 Task: Look for space in Kollegāl, India from 4th August, 2023 to 8th August, 2023 for 1 adult in price range Rs.10000 to Rs.15000. Place can be private room with 1  bedroom having 1 bed and 1 bathroom. Property type can be flatguest house, hotel. Amenities needed are: wifi. Booking option can be shelf check-in. Required host language is English.
Action: Mouse moved to (405, 73)
Screenshot: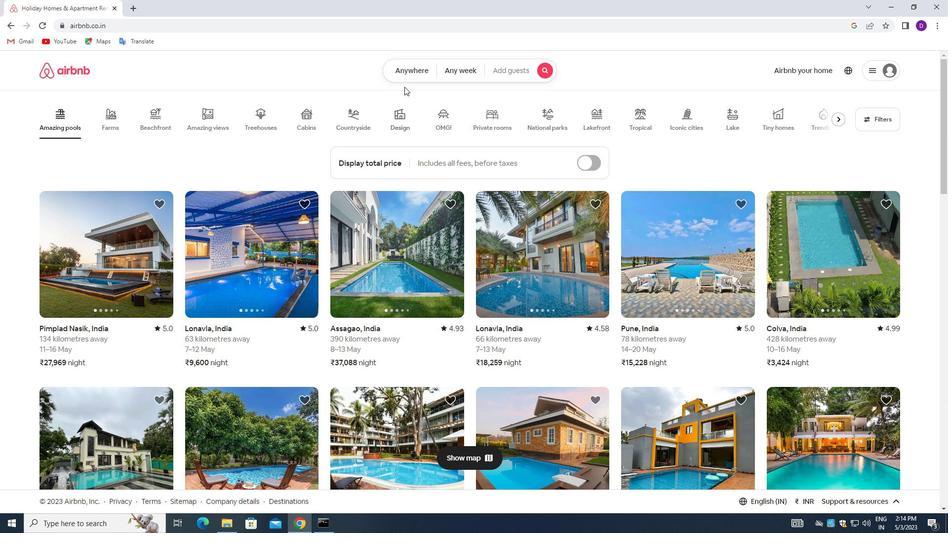 
Action: Mouse pressed left at (405, 73)
Screenshot: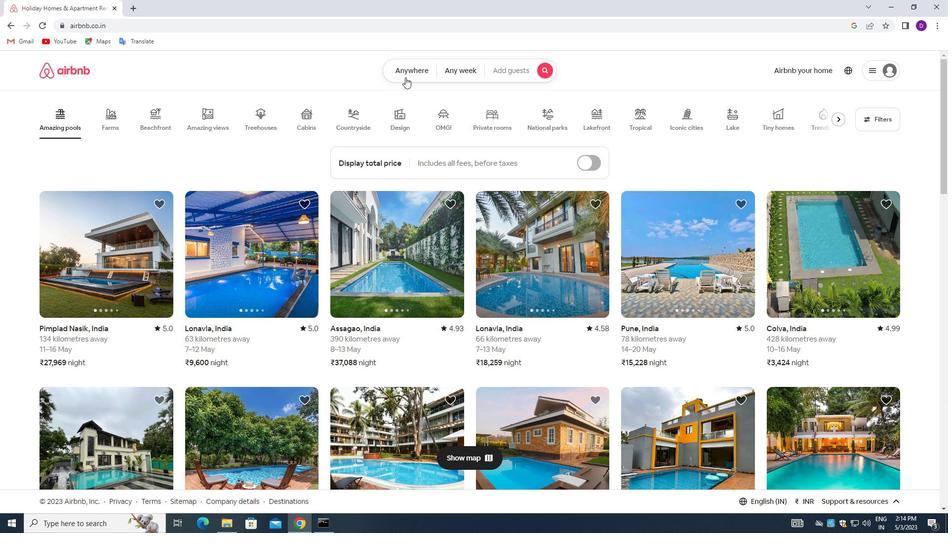 
Action: Mouse moved to (325, 107)
Screenshot: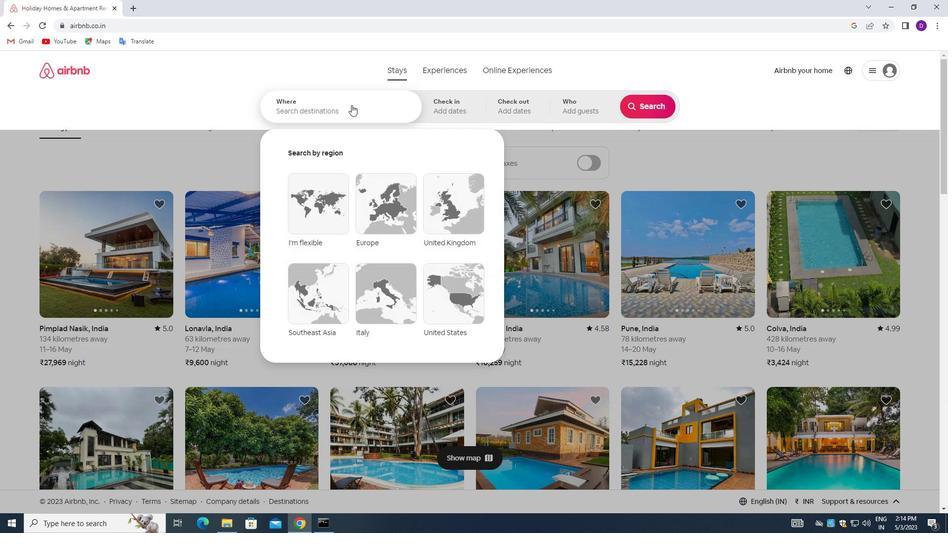 
Action: Mouse pressed left at (325, 107)
Screenshot: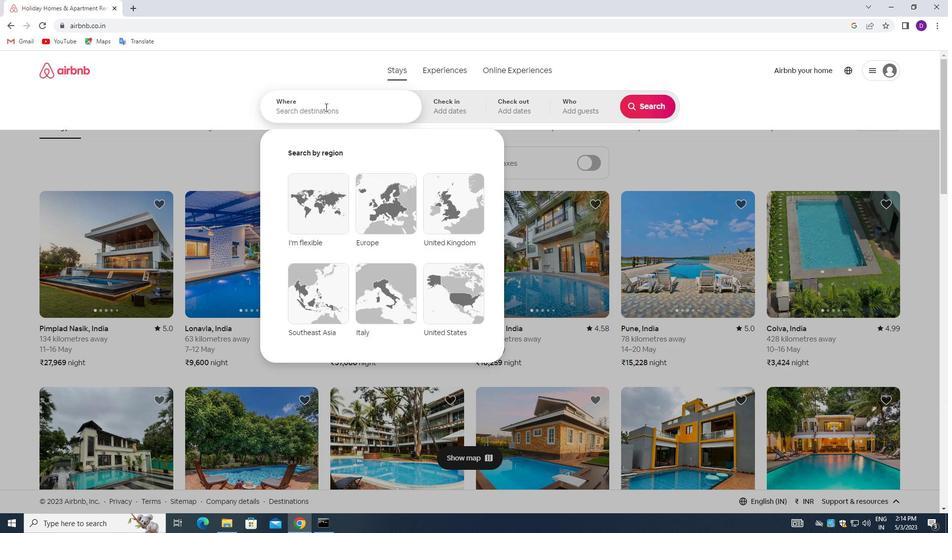 
Action: Mouse moved to (213, 105)
Screenshot: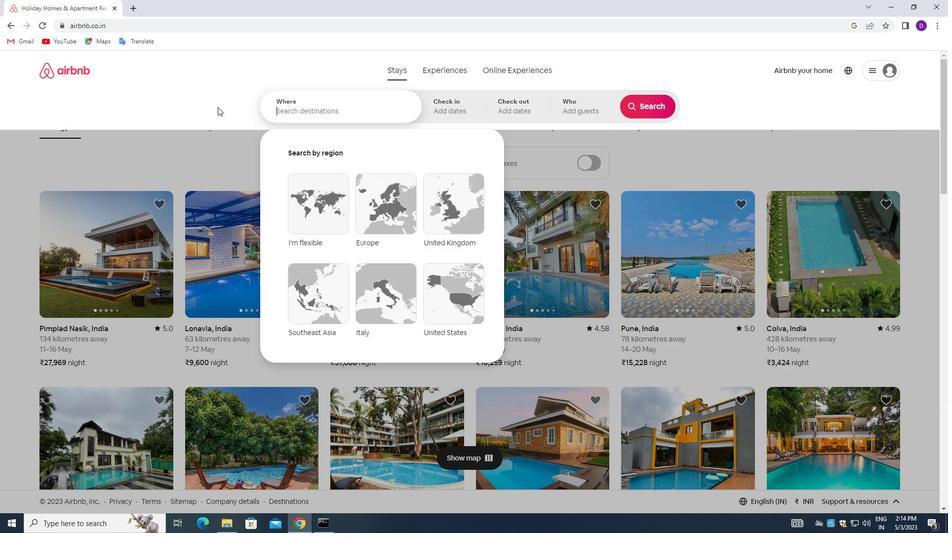 
Action: Key pressed <Key.shift>KOLLEGAL,<Key.space><Key.shift>INDIA<Key.enter>
Screenshot: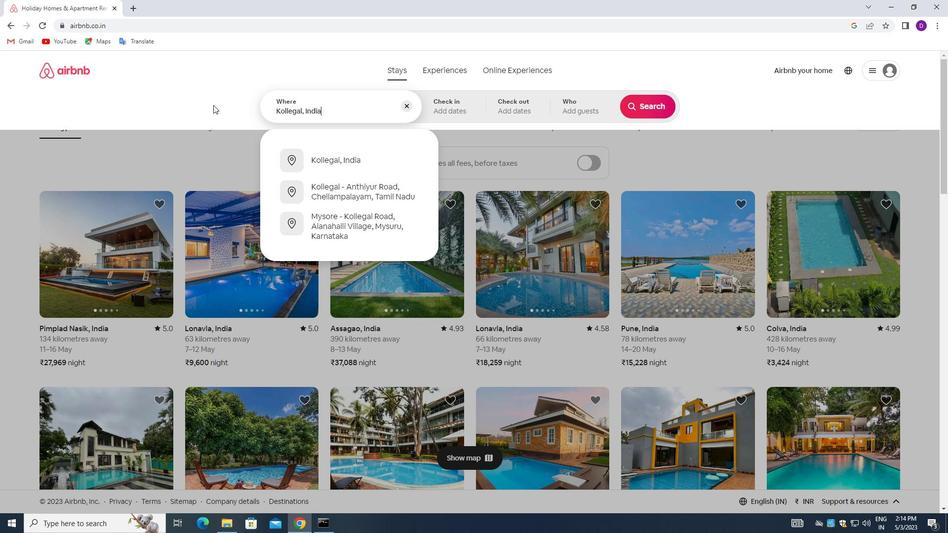 
Action: Mouse moved to (642, 190)
Screenshot: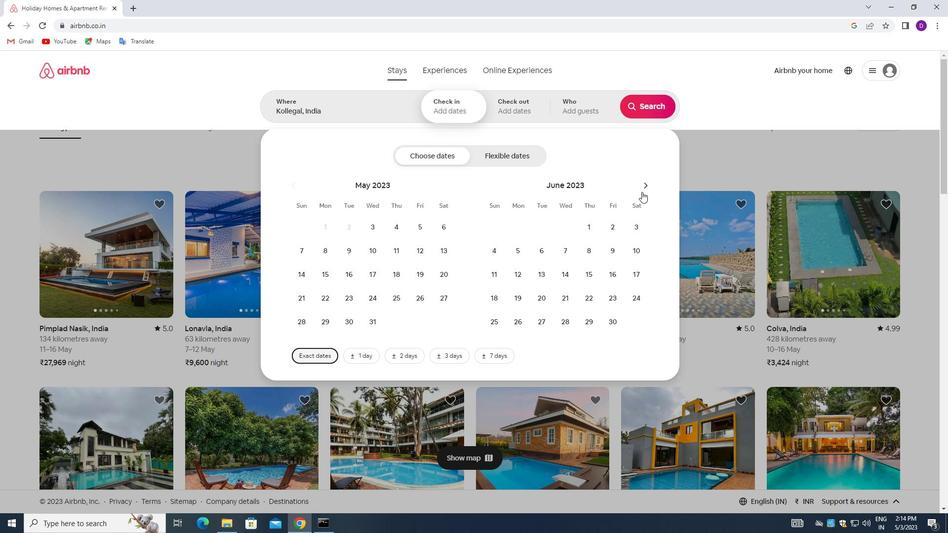 
Action: Mouse pressed left at (642, 190)
Screenshot: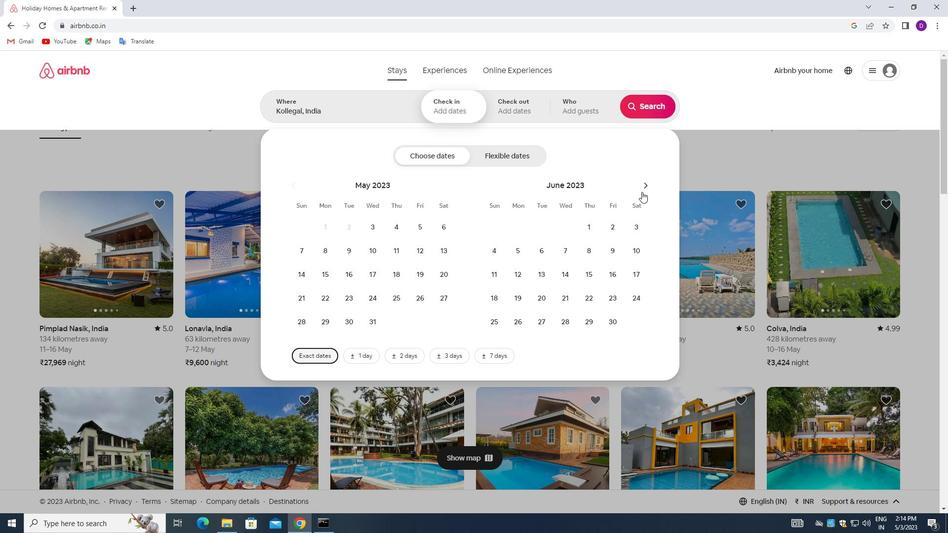 
Action: Mouse pressed left at (642, 190)
Screenshot: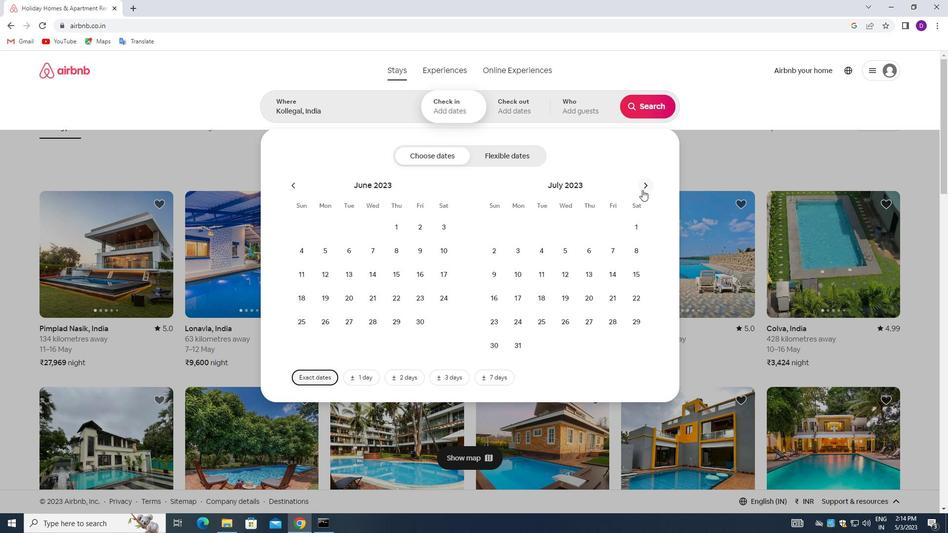 
Action: Mouse moved to (607, 221)
Screenshot: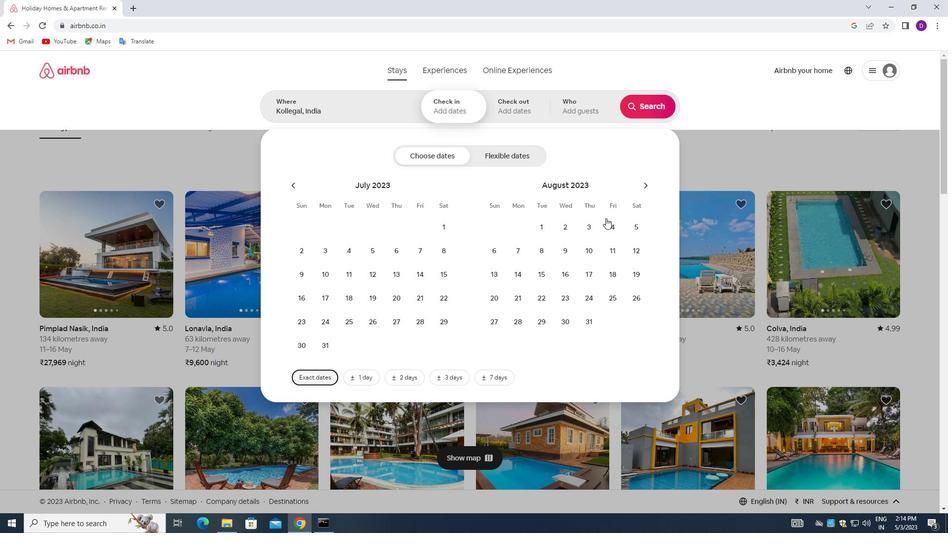 
Action: Mouse pressed left at (607, 221)
Screenshot: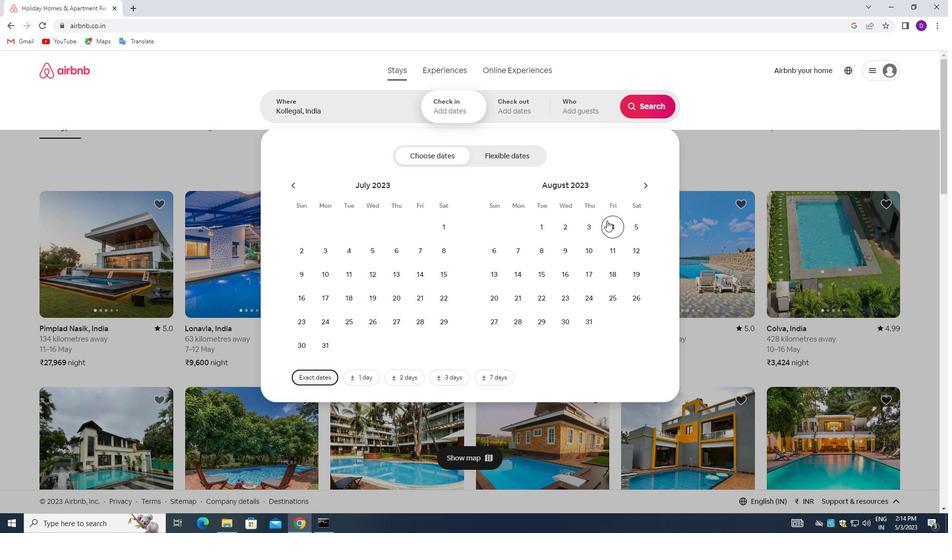 
Action: Mouse moved to (547, 246)
Screenshot: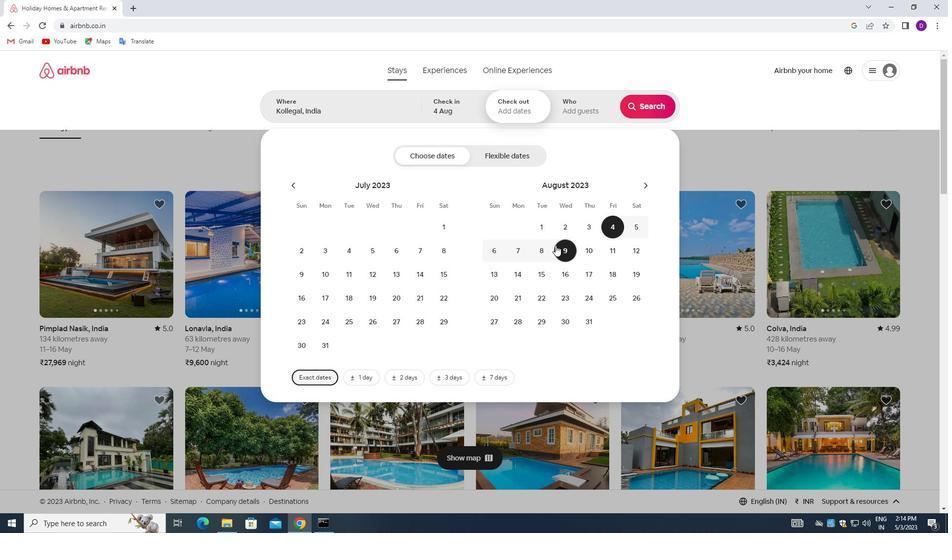 
Action: Mouse pressed left at (547, 246)
Screenshot: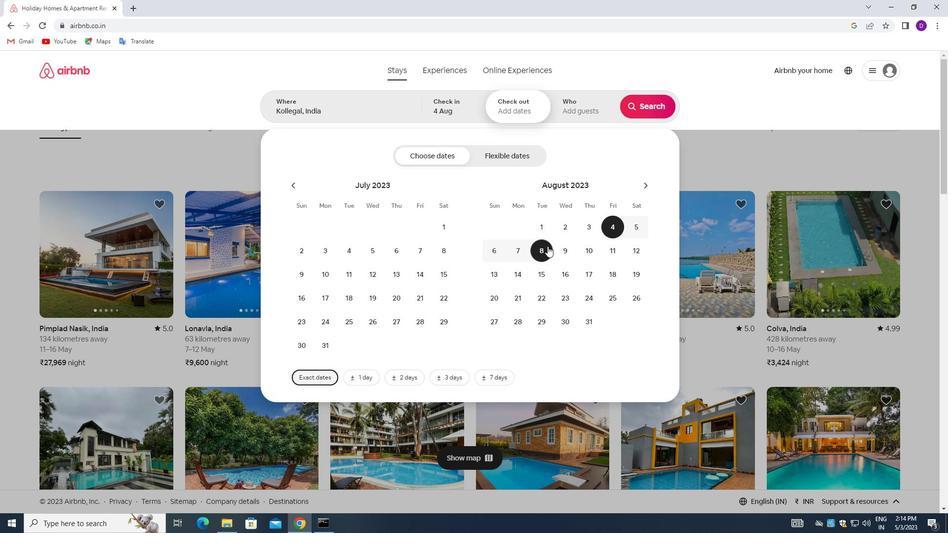 
Action: Mouse moved to (577, 104)
Screenshot: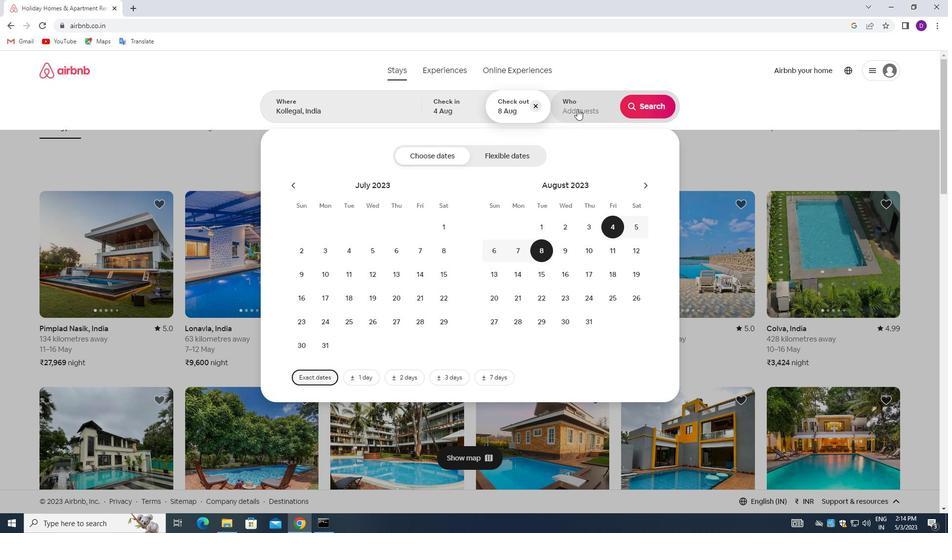 
Action: Mouse pressed left at (577, 104)
Screenshot: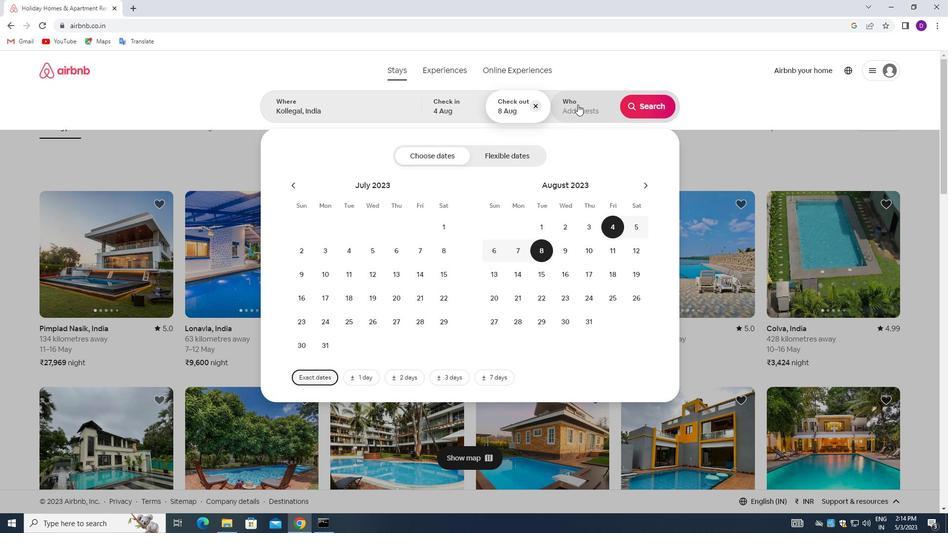 
Action: Mouse moved to (653, 156)
Screenshot: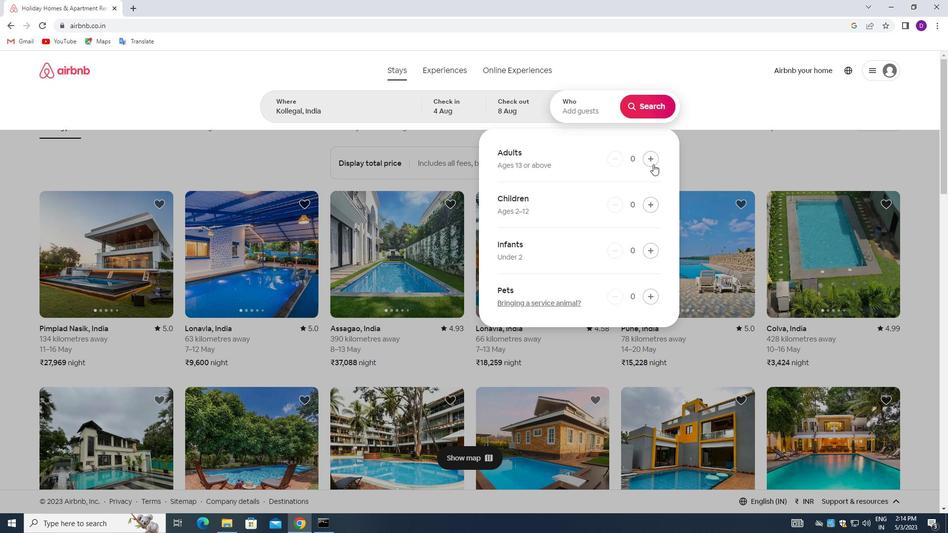 
Action: Mouse pressed left at (653, 156)
Screenshot: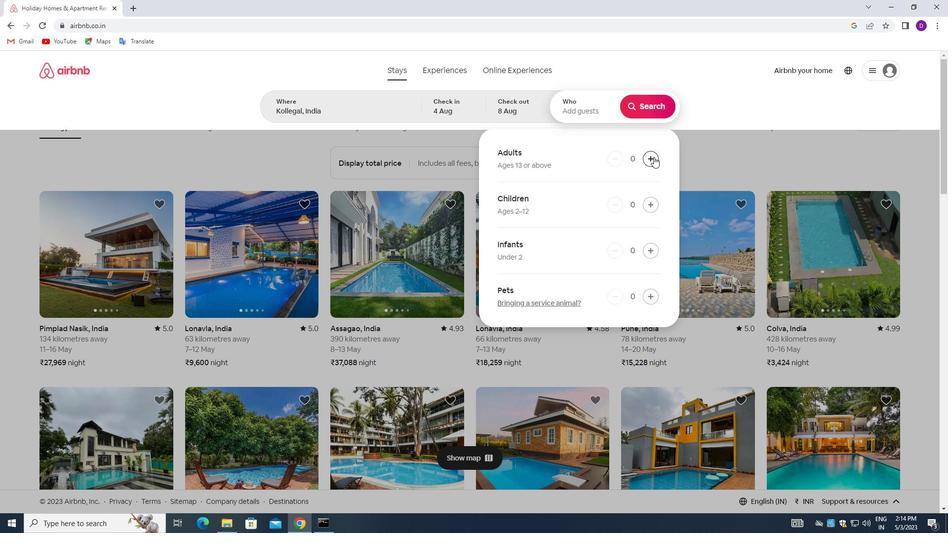 
Action: Mouse moved to (643, 106)
Screenshot: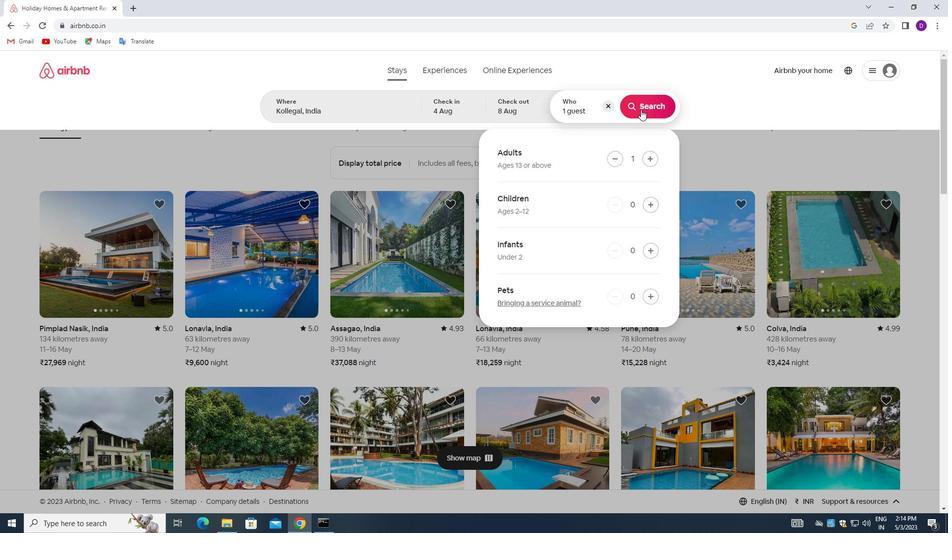 
Action: Mouse pressed left at (643, 106)
Screenshot: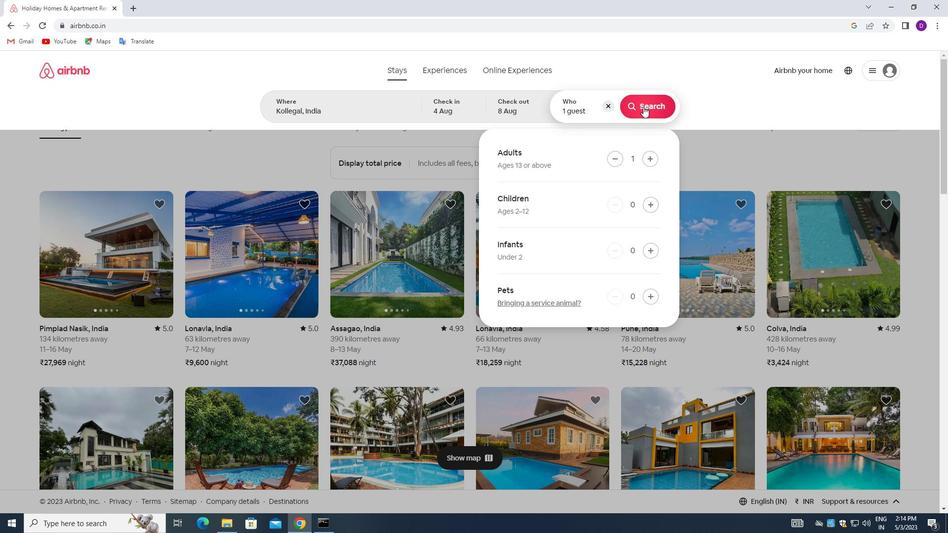 
Action: Mouse moved to (890, 111)
Screenshot: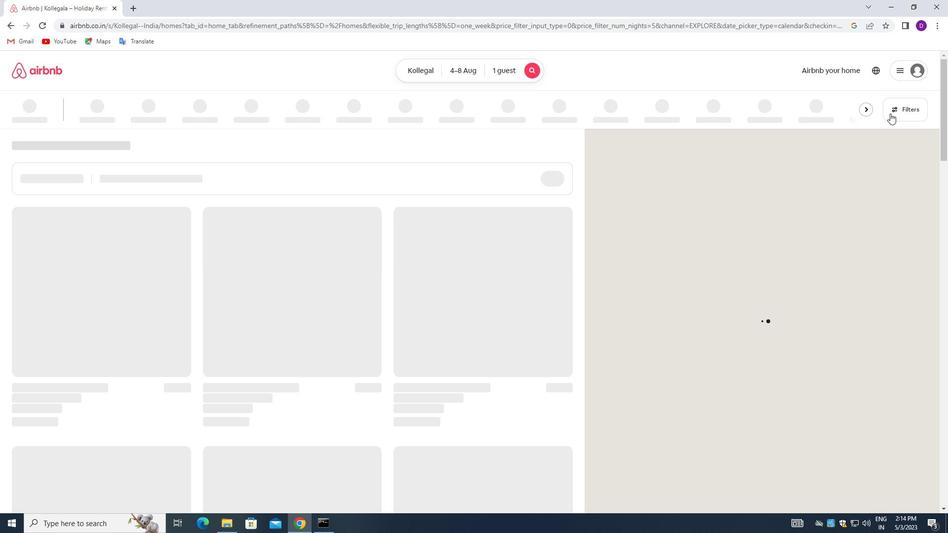 
Action: Mouse pressed left at (890, 111)
Screenshot: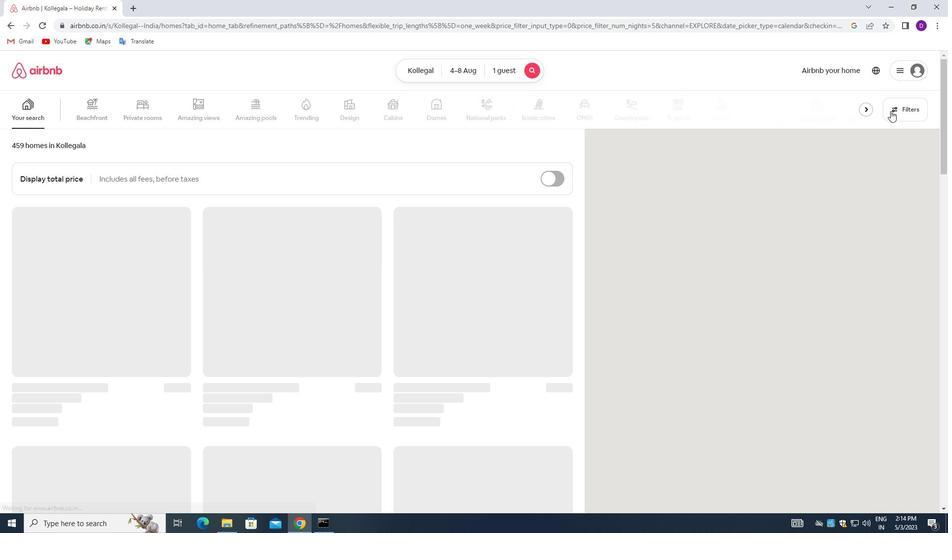 
Action: Mouse moved to (348, 234)
Screenshot: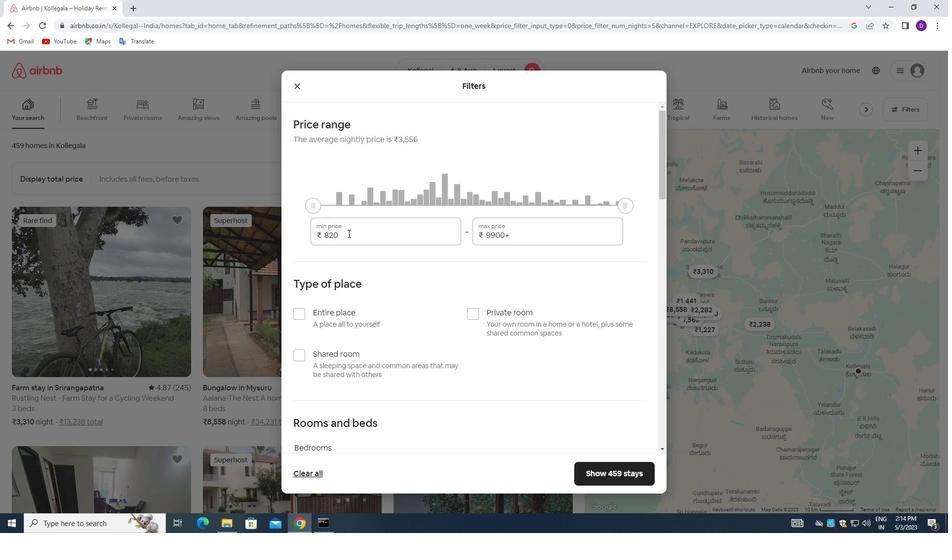 
Action: Mouse pressed left at (348, 234)
Screenshot: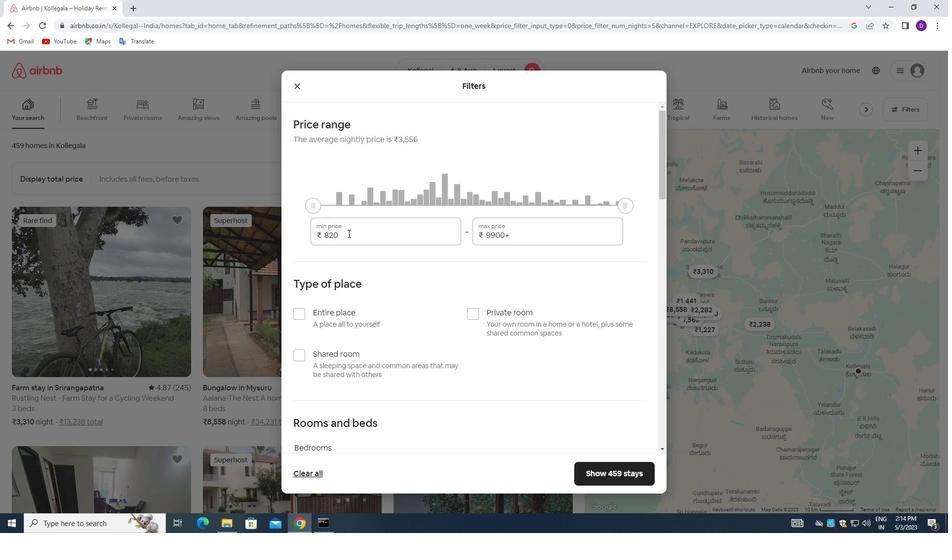 
Action: Mouse pressed left at (348, 234)
Screenshot: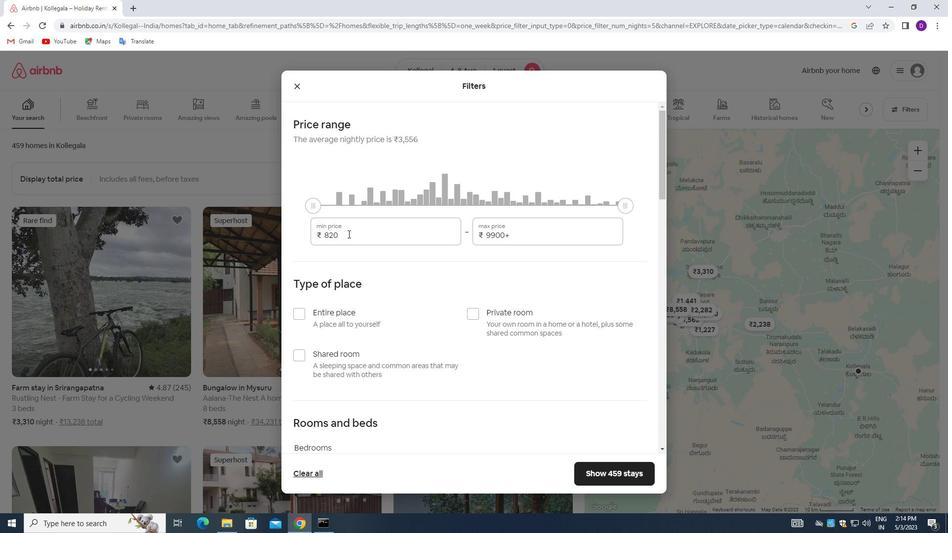 
Action: Key pressed 10000<Key.tab>15000
Screenshot: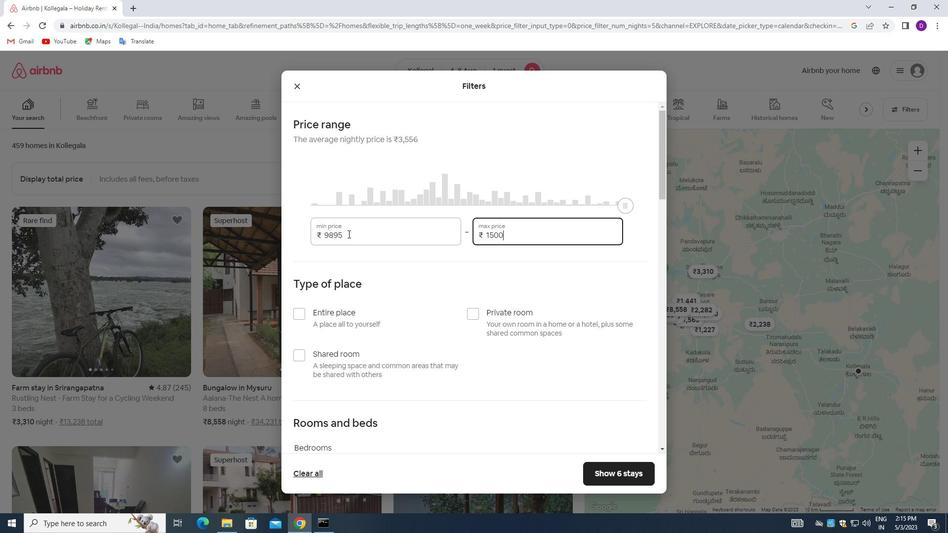 
Action: Mouse moved to (422, 283)
Screenshot: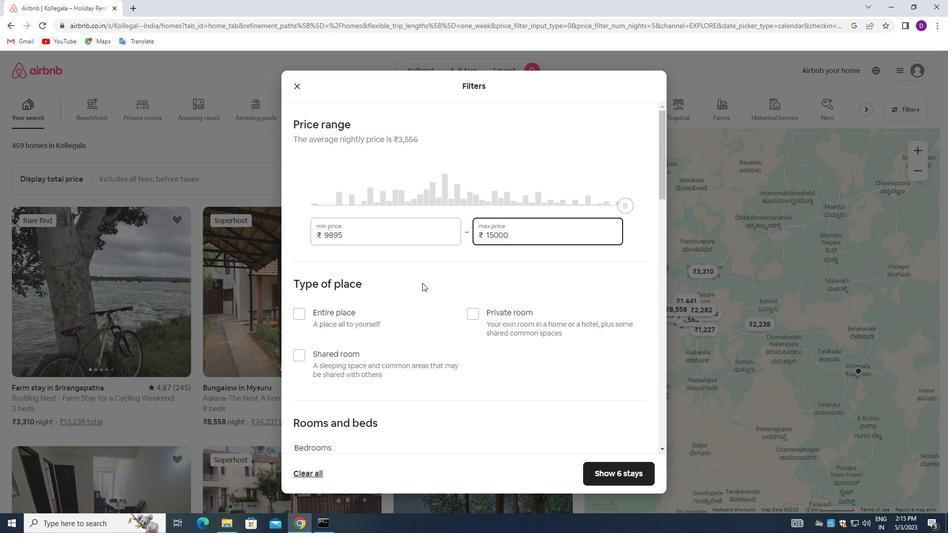 
Action: Mouse scrolled (422, 283) with delta (0, 0)
Screenshot: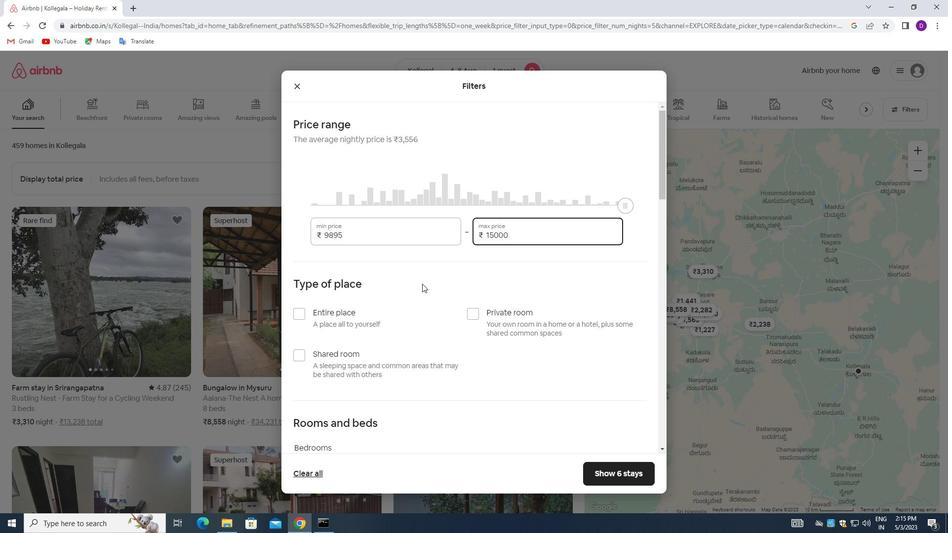 
Action: Mouse moved to (471, 268)
Screenshot: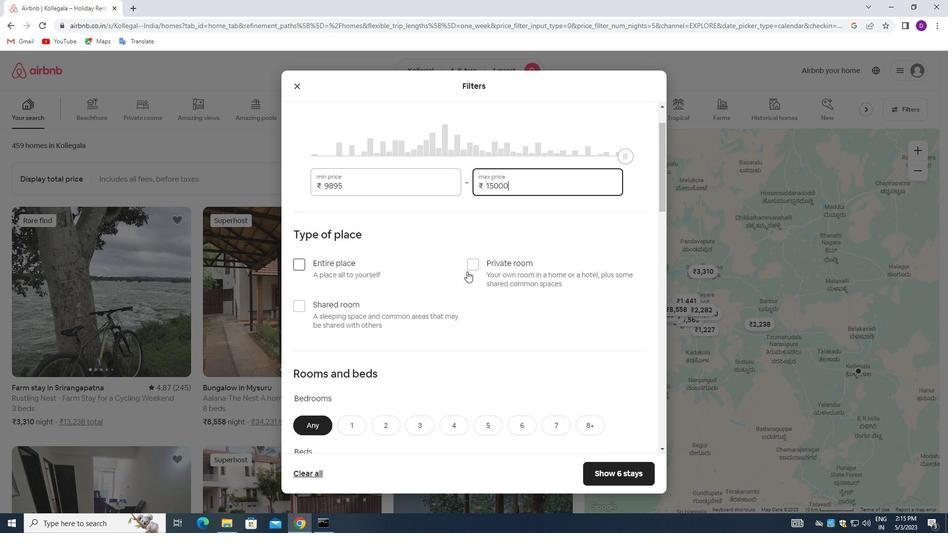 
Action: Mouse pressed left at (471, 268)
Screenshot: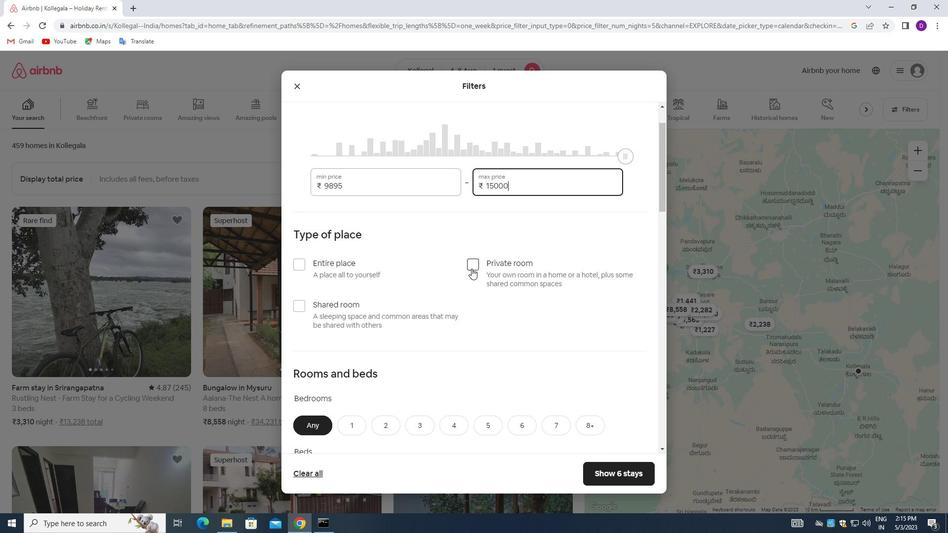 
Action: Mouse moved to (472, 287)
Screenshot: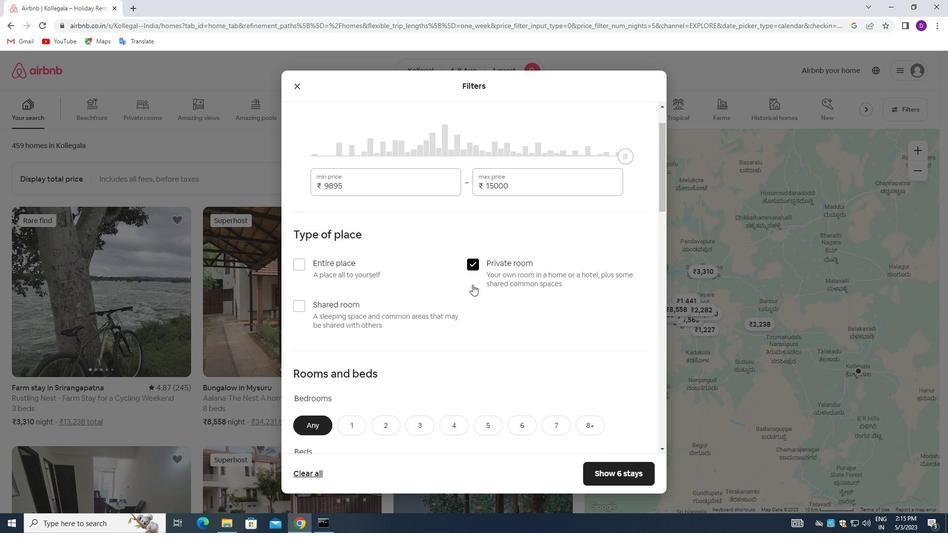 
Action: Mouse scrolled (472, 287) with delta (0, 0)
Screenshot: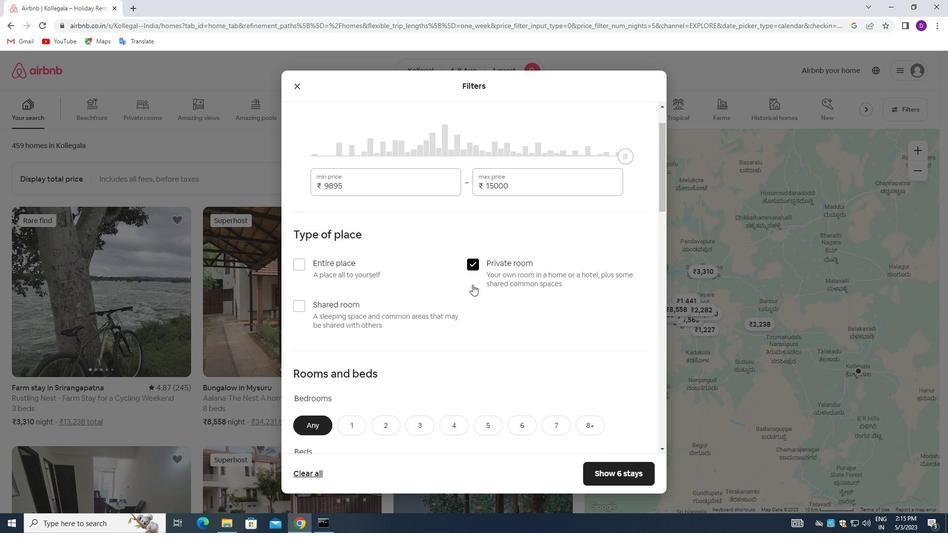 
Action: Mouse moved to (472, 288)
Screenshot: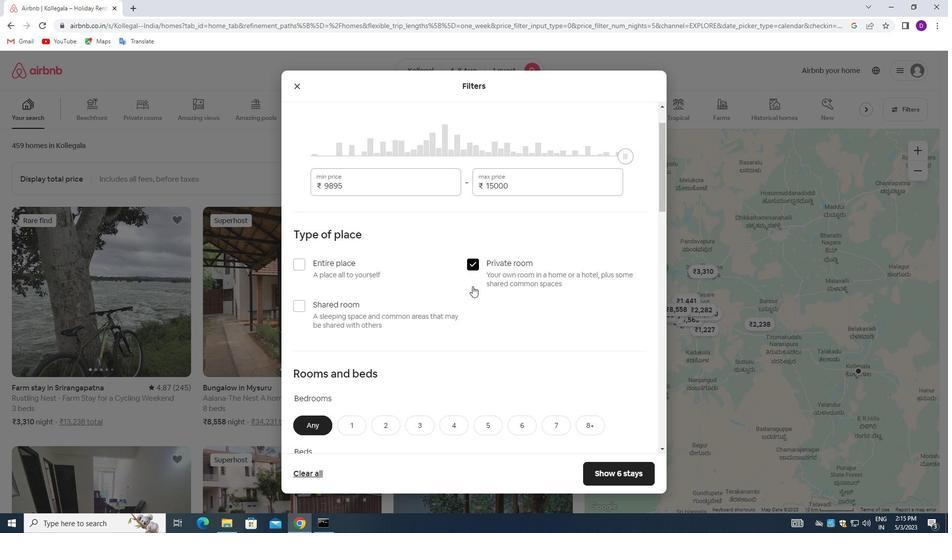
Action: Mouse scrolled (472, 287) with delta (0, 0)
Screenshot: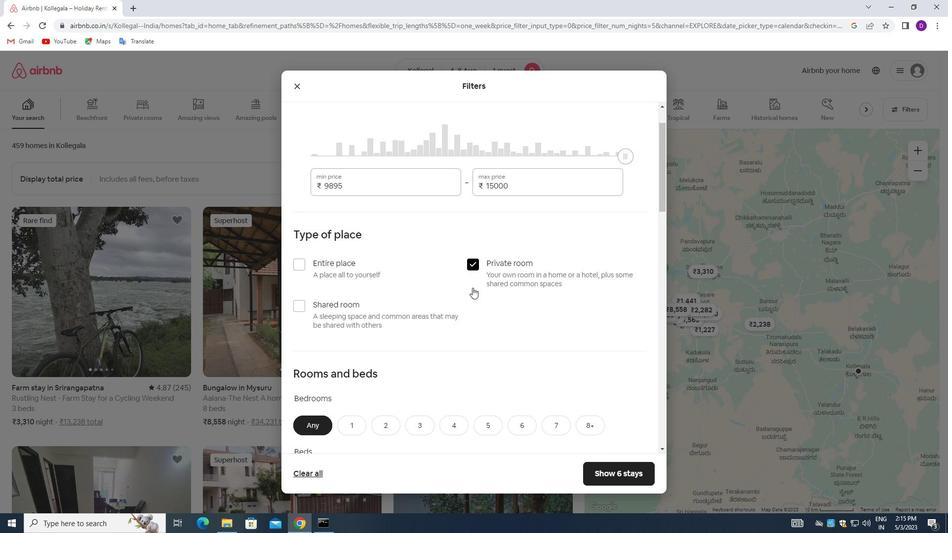 
Action: Mouse moved to (430, 307)
Screenshot: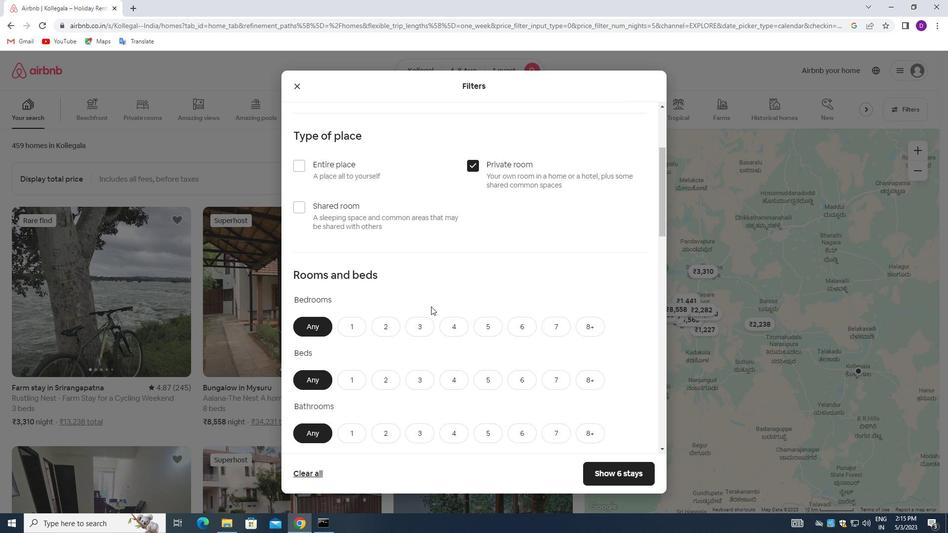 
Action: Mouse scrolled (430, 306) with delta (0, 0)
Screenshot: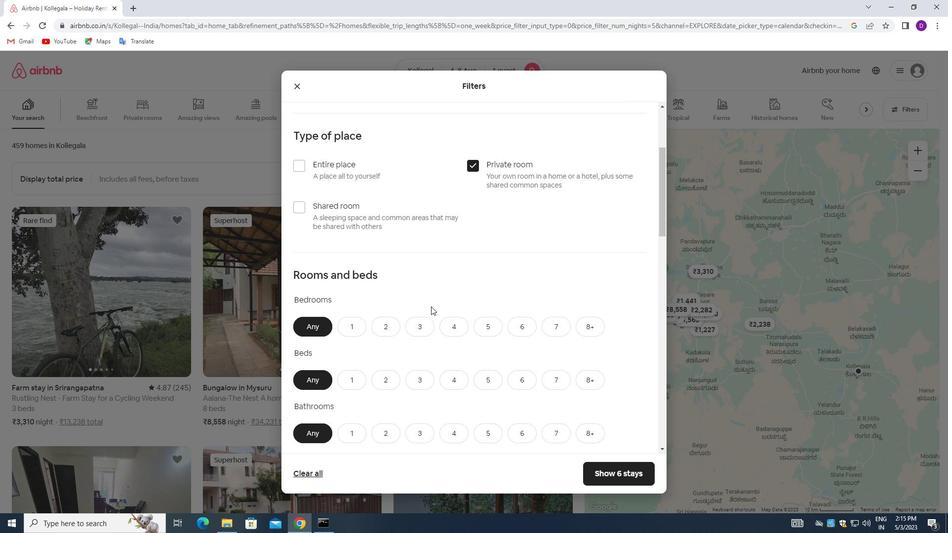 
Action: Mouse moved to (356, 275)
Screenshot: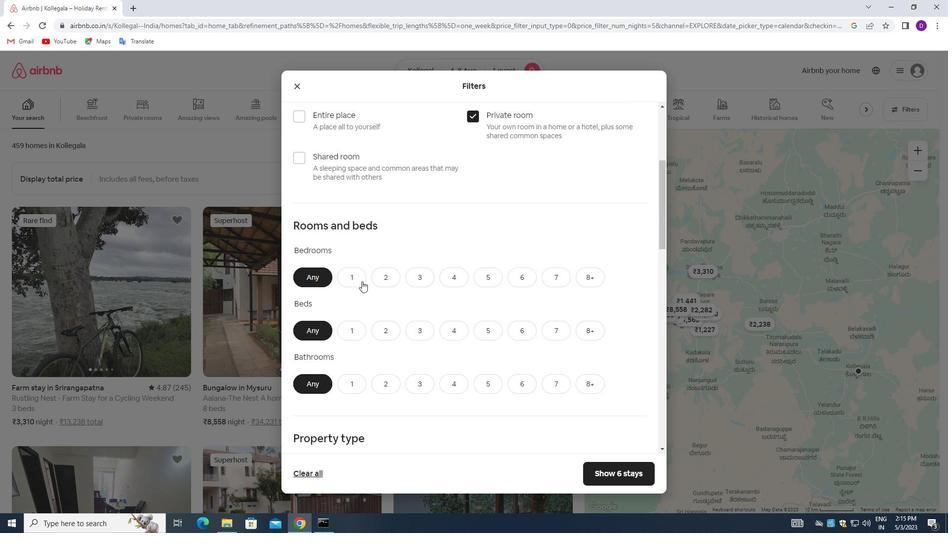 
Action: Mouse pressed left at (356, 275)
Screenshot: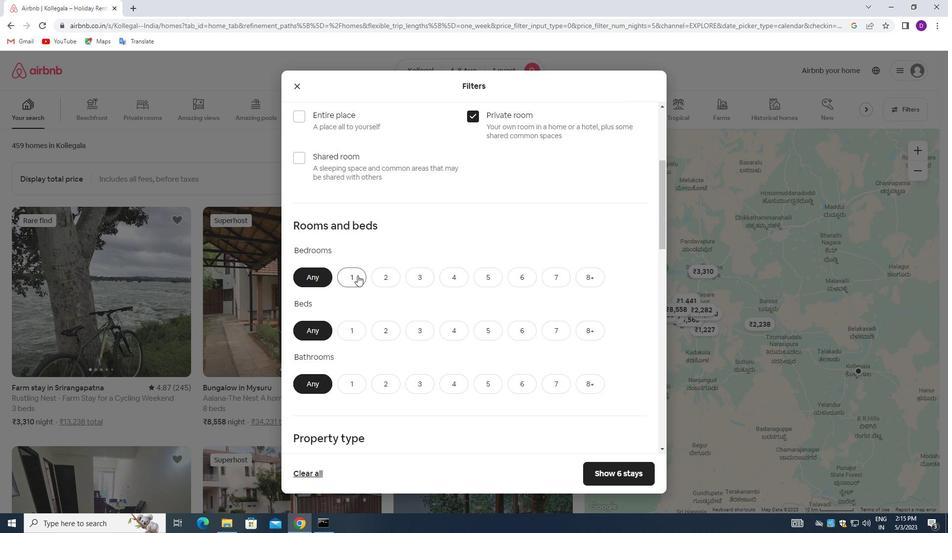 
Action: Mouse moved to (362, 333)
Screenshot: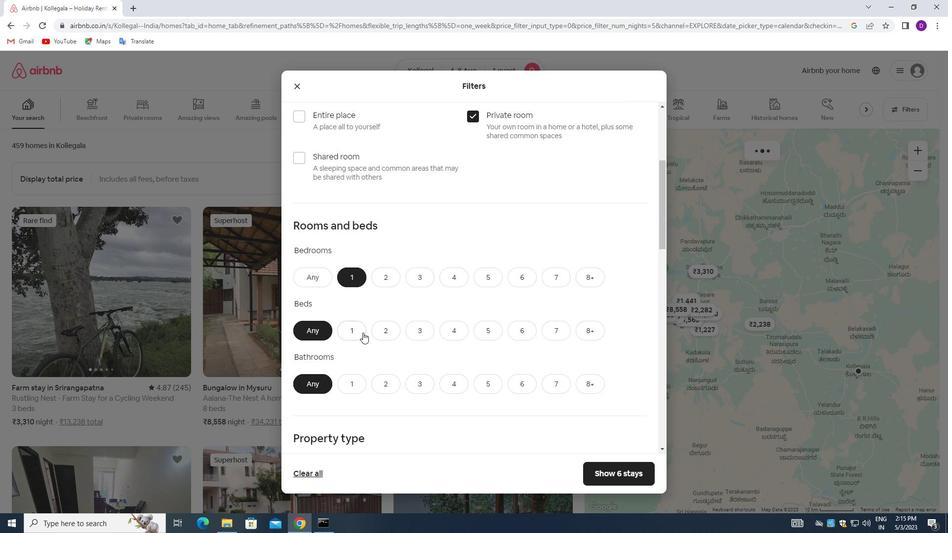 
Action: Mouse pressed left at (362, 333)
Screenshot: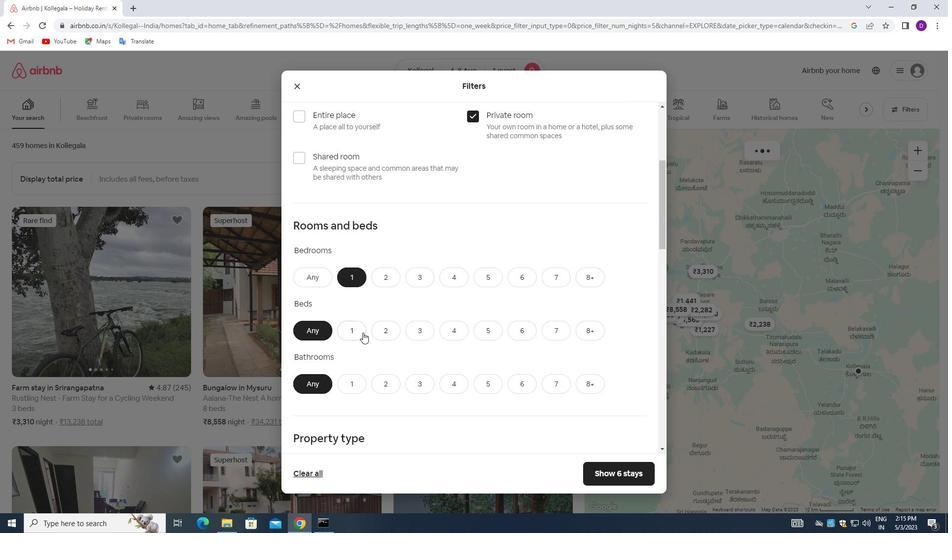 
Action: Mouse moved to (357, 378)
Screenshot: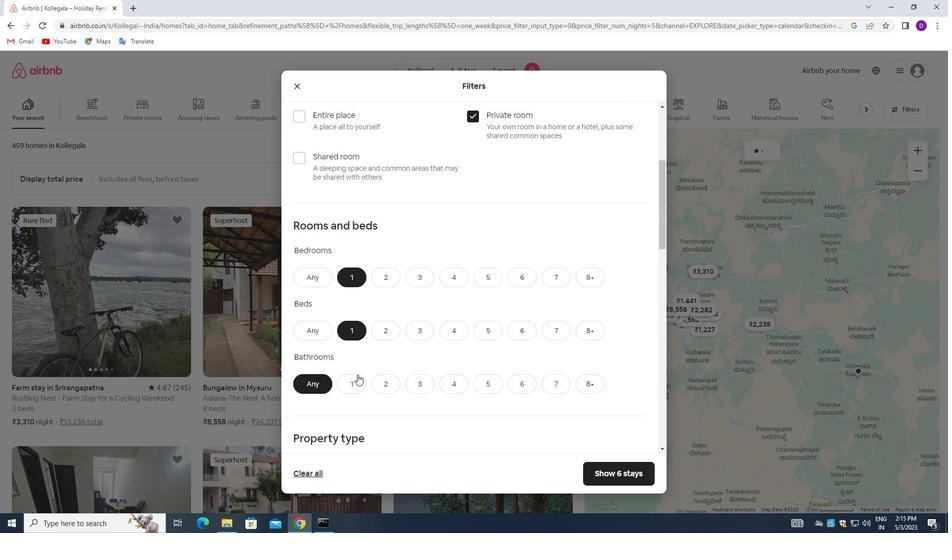 
Action: Mouse pressed left at (357, 378)
Screenshot: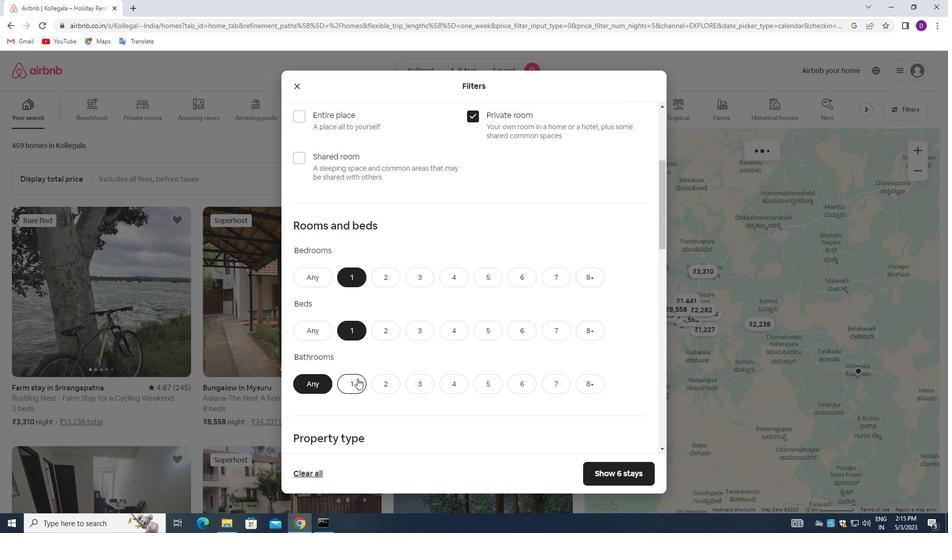 
Action: Mouse moved to (397, 311)
Screenshot: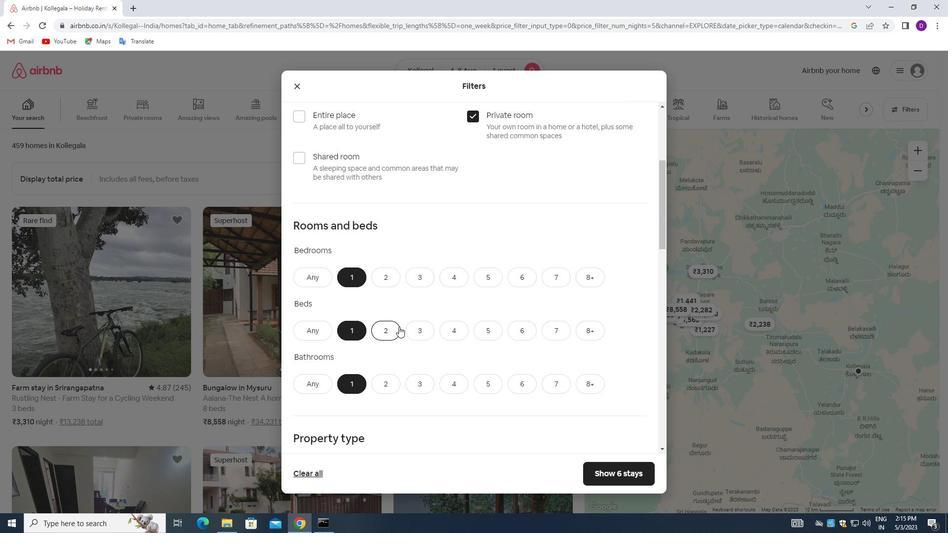 
Action: Mouse scrolled (397, 310) with delta (0, 0)
Screenshot: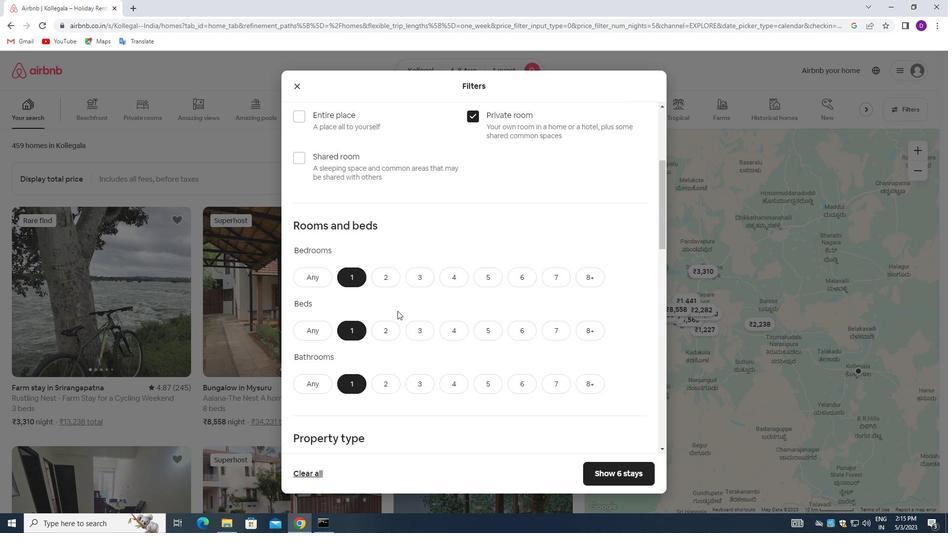 
Action: Mouse scrolled (397, 310) with delta (0, 0)
Screenshot: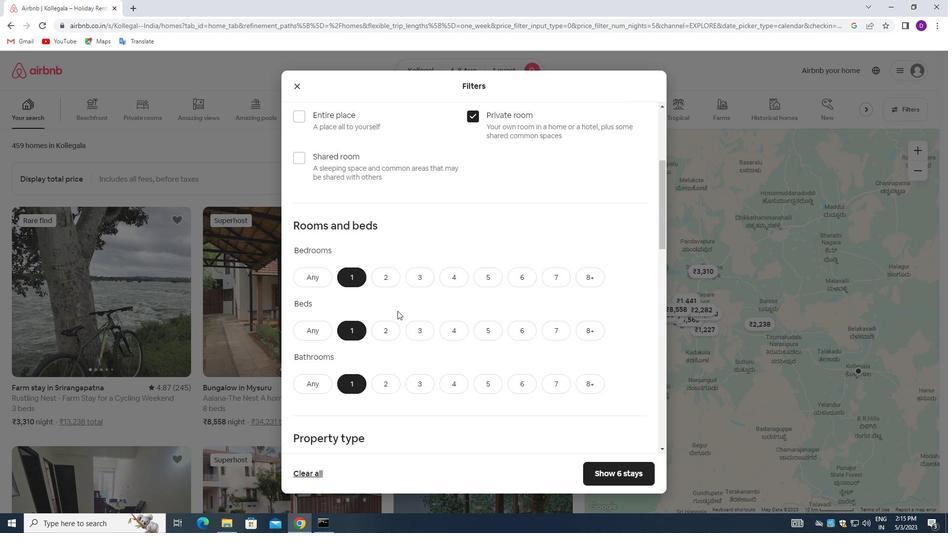 
Action: Mouse scrolled (397, 310) with delta (0, 0)
Screenshot: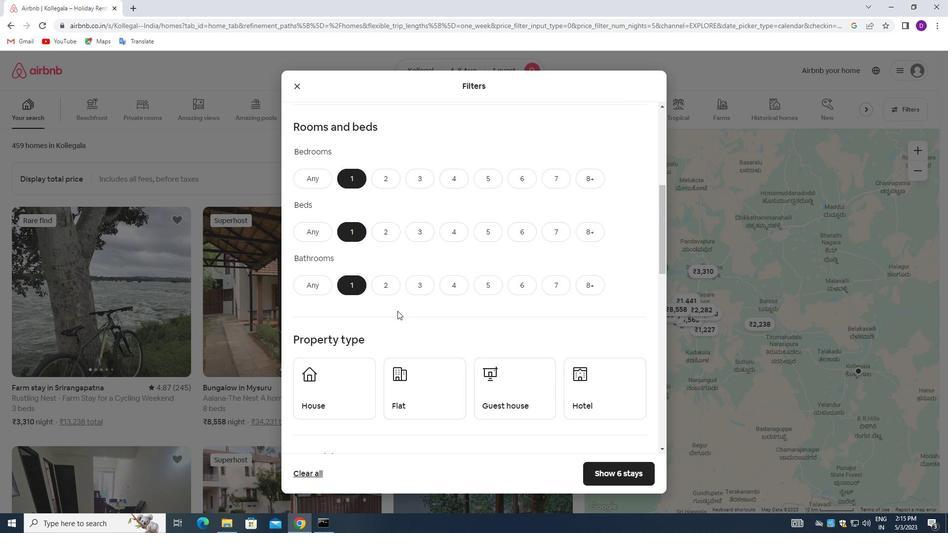 
Action: Mouse scrolled (397, 310) with delta (0, 0)
Screenshot: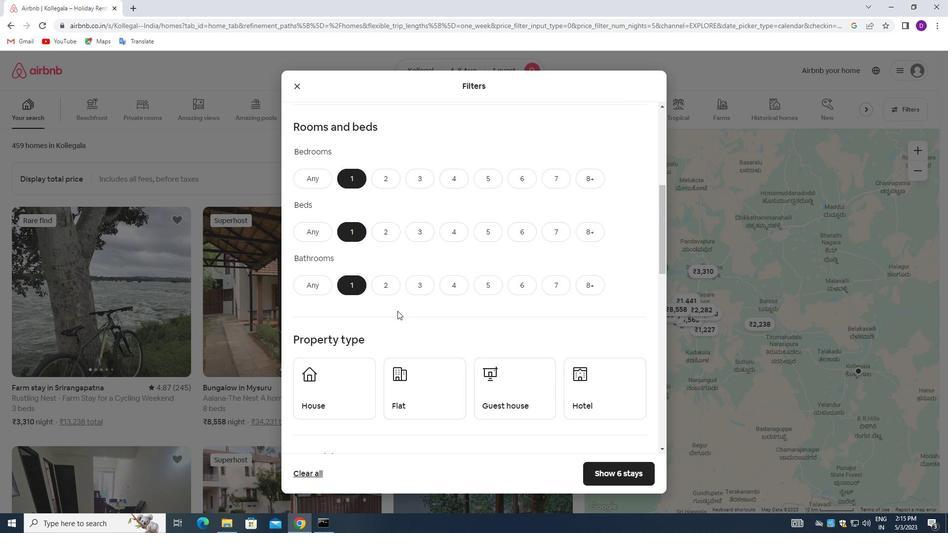 
Action: Mouse moved to (409, 303)
Screenshot: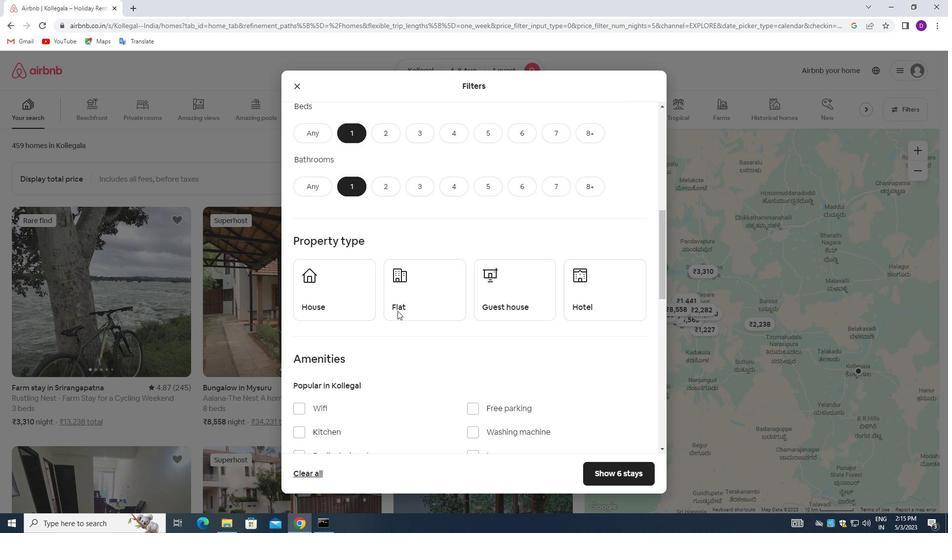 
Action: Mouse pressed left at (409, 303)
Screenshot: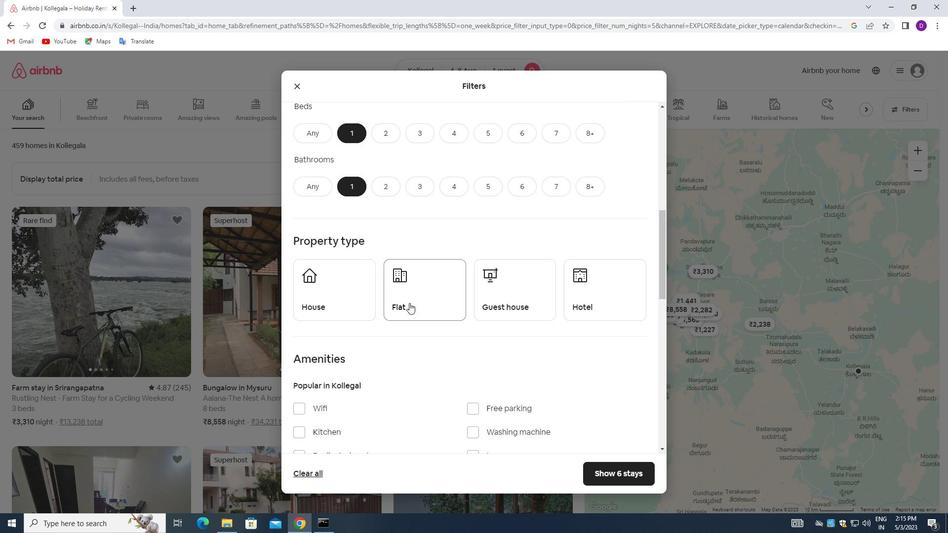 
Action: Mouse moved to (484, 300)
Screenshot: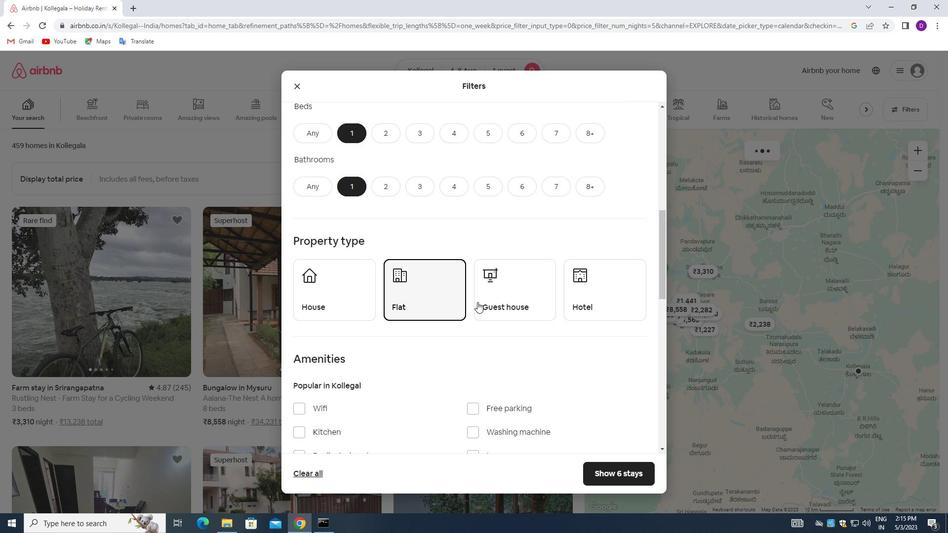 
Action: Mouse pressed left at (484, 300)
Screenshot: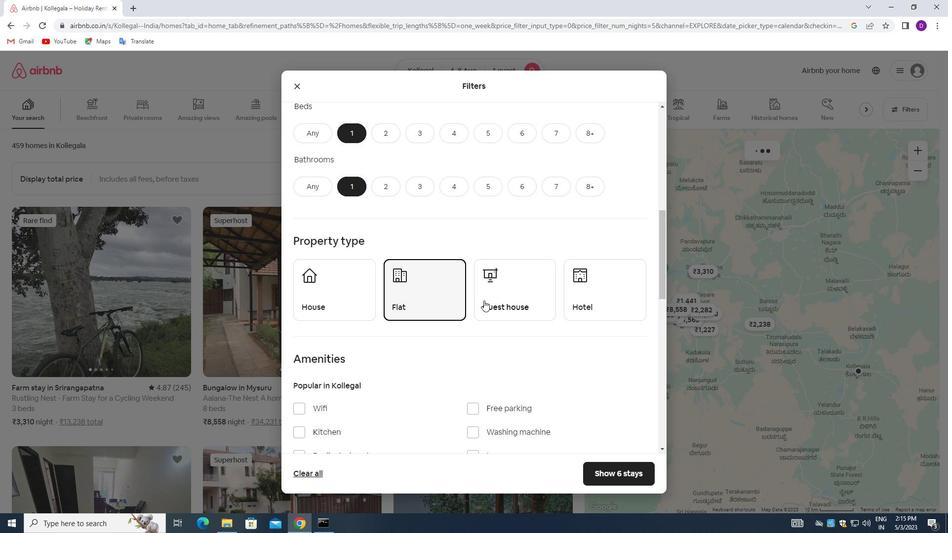 
Action: Mouse moved to (581, 293)
Screenshot: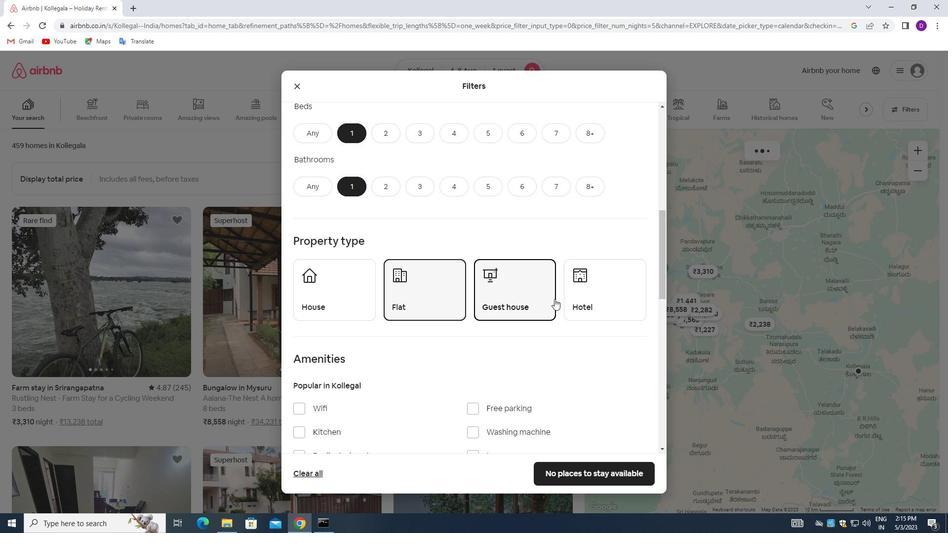 
Action: Mouse pressed left at (581, 293)
Screenshot: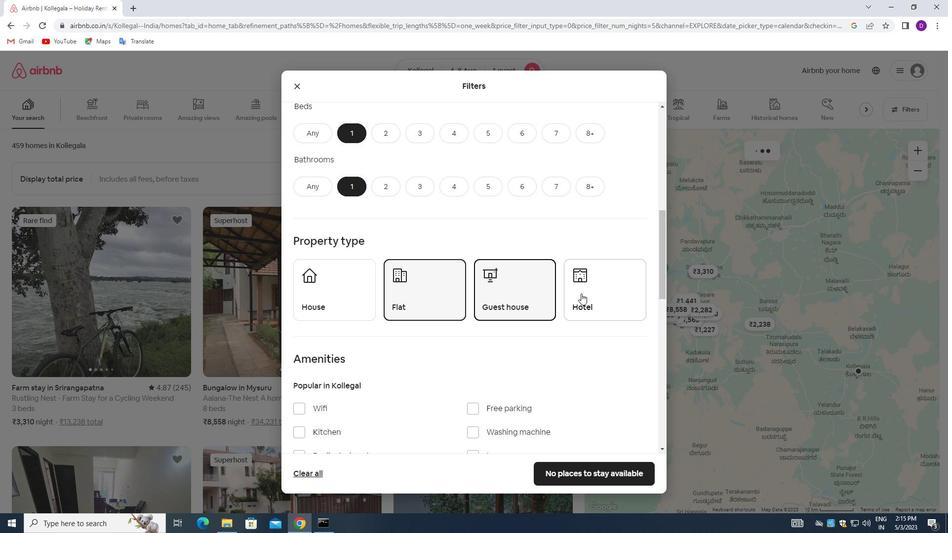 
Action: Mouse moved to (420, 316)
Screenshot: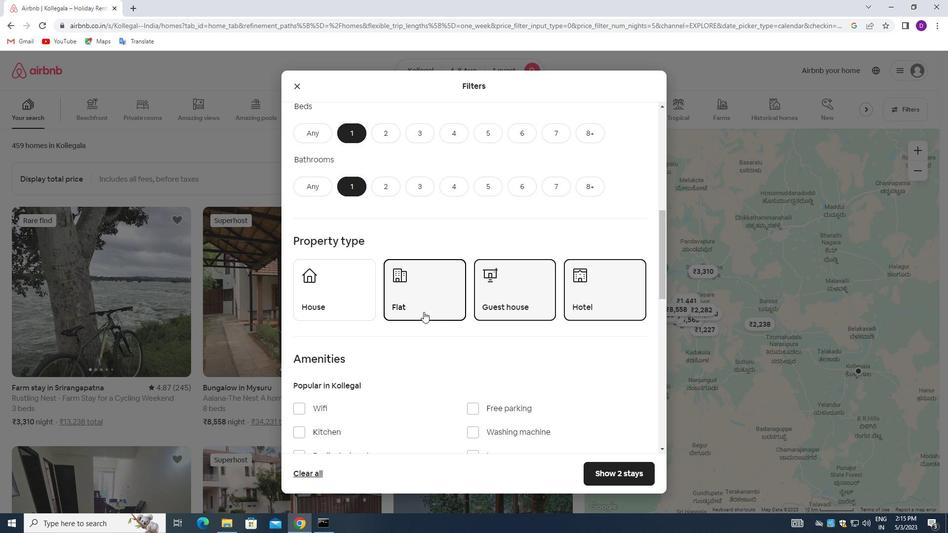 
Action: Mouse scrolled (420, 315) with delta (0, 0)
Screenshot: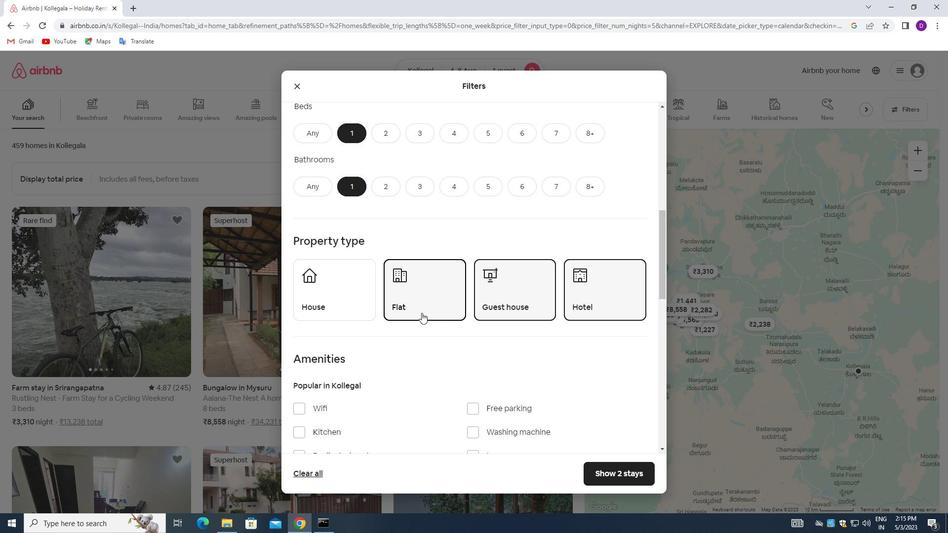 
Action: Mouse moved to (420, 316)
Screenshot: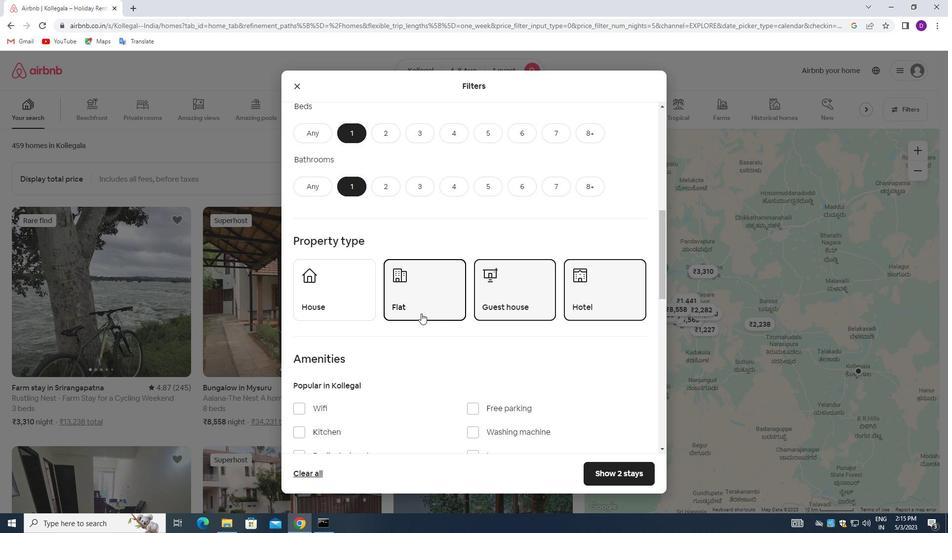 
Action: Mouse scrolled (420, 315) with delta (0, 0)
Screenshot: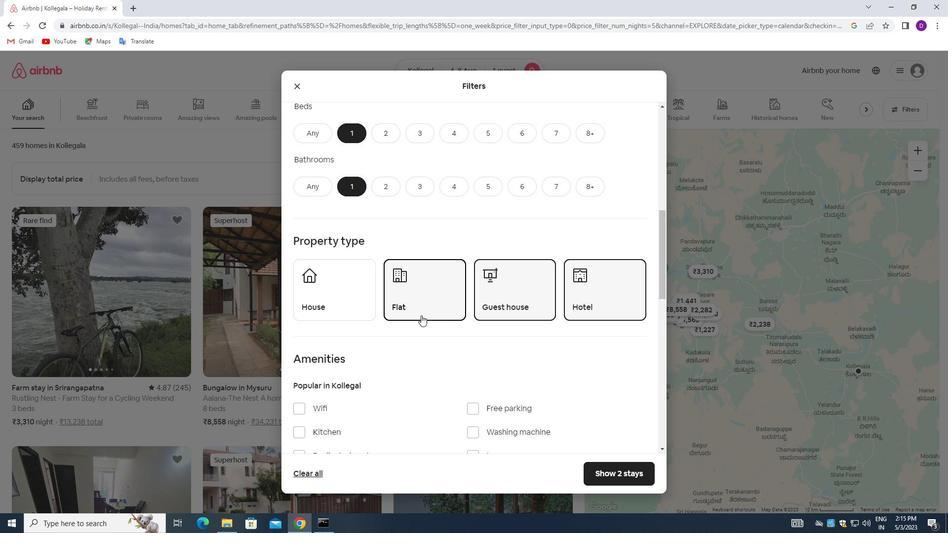 
Action: Mouse moved to (299, 312)
Screenshot: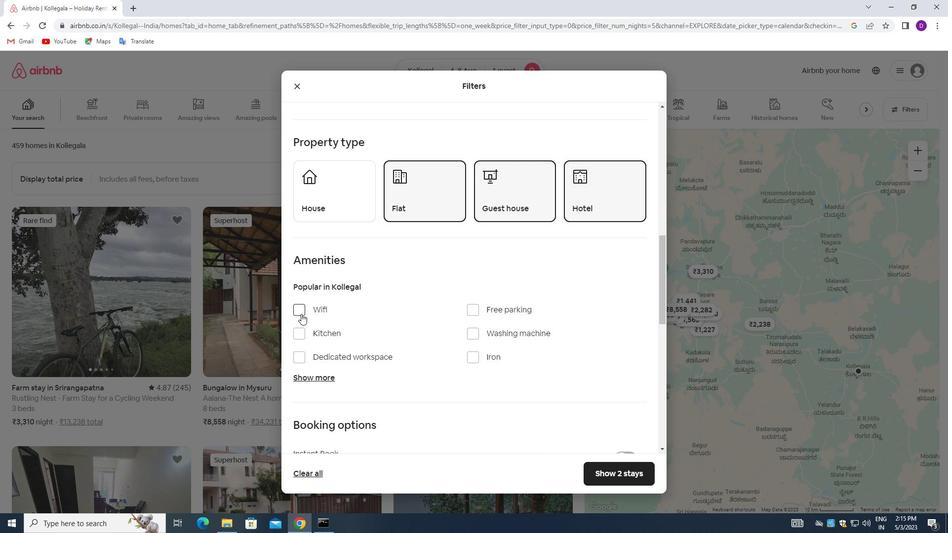 
Action: Mouse pressed left at (299, 312)
Screenshot: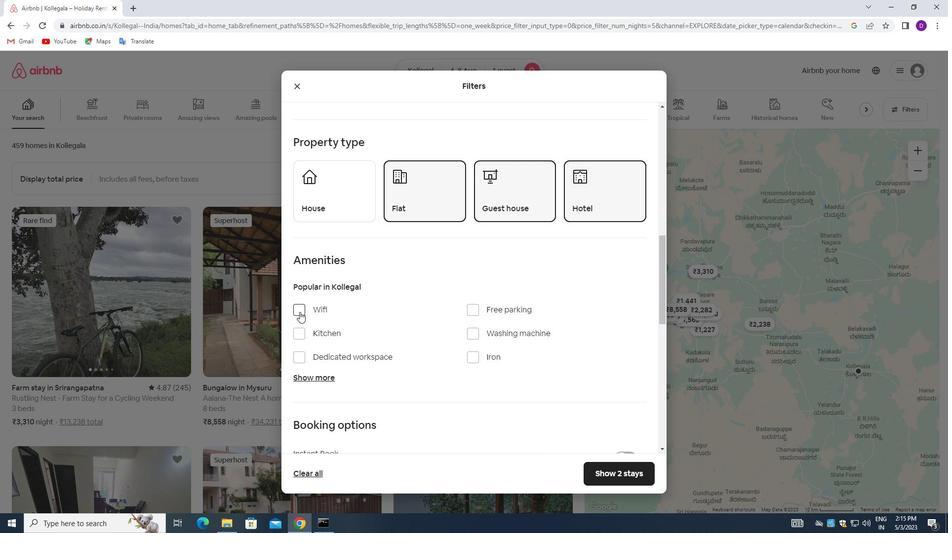 
Action: Mouse moved to (414, 312)
Screenshot: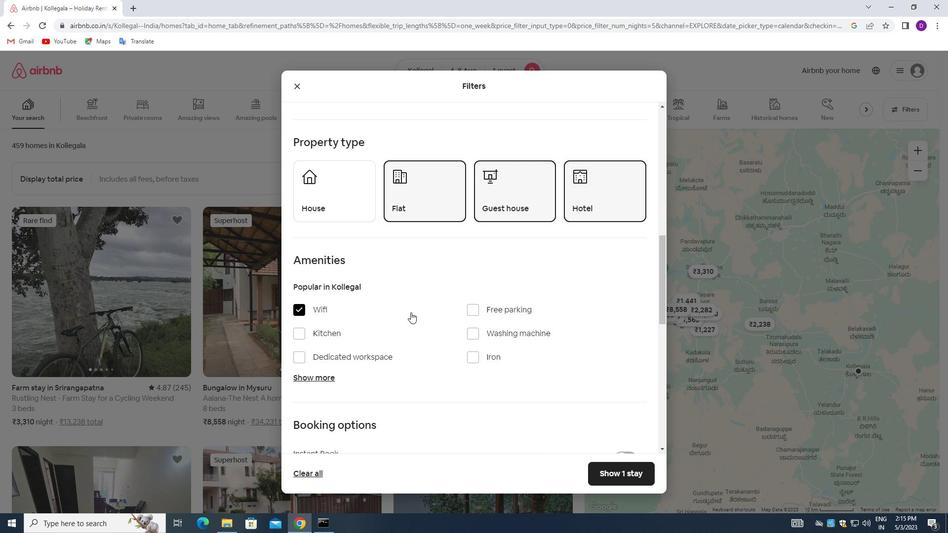 
Action: Mouse scrolled (414, 311) with delta (0, 0)
Screenshot: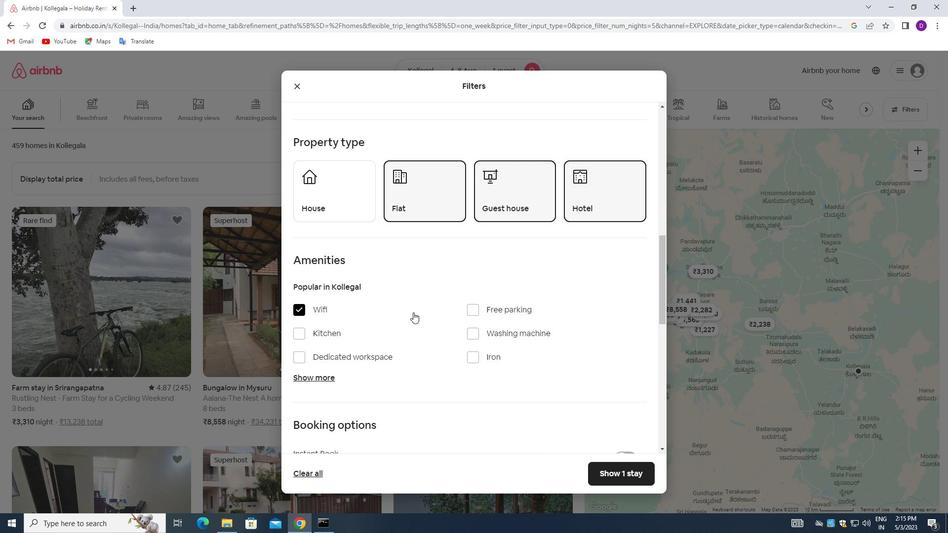 
Action: Mouse scrolled (414, 311) with delta (0, 0)
Screenshot: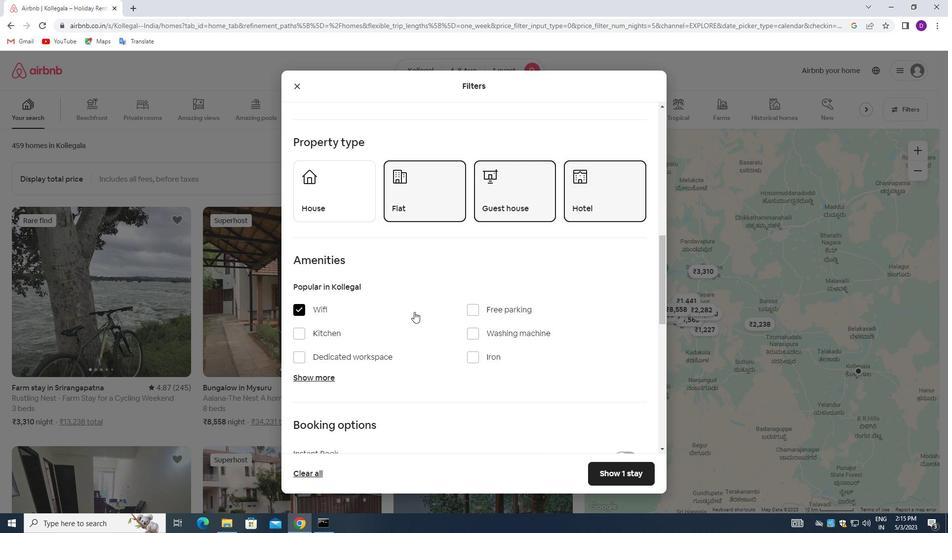 
Action: Mouse scrolled (414, 311) with delta (0, 0)
Screenshot: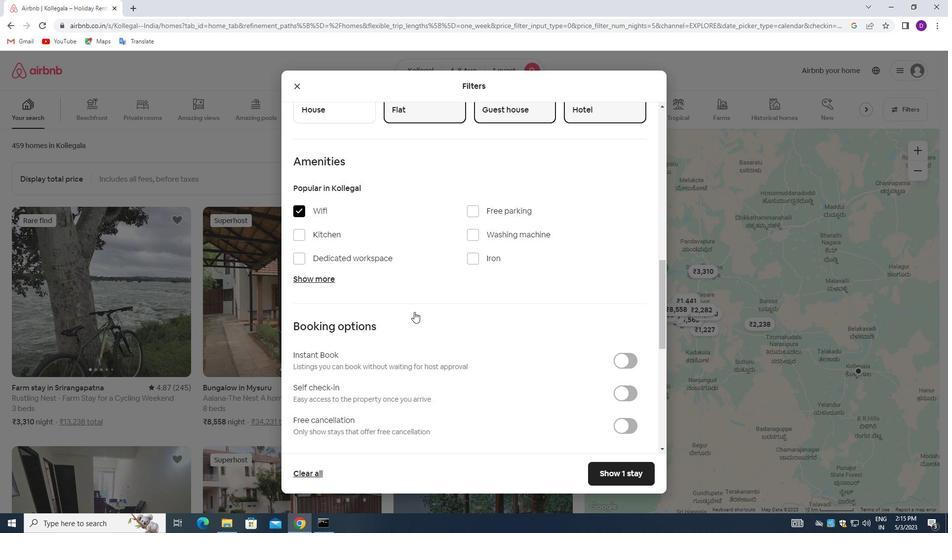 
Action: Mouse moved to (414, 312)
Screenshot: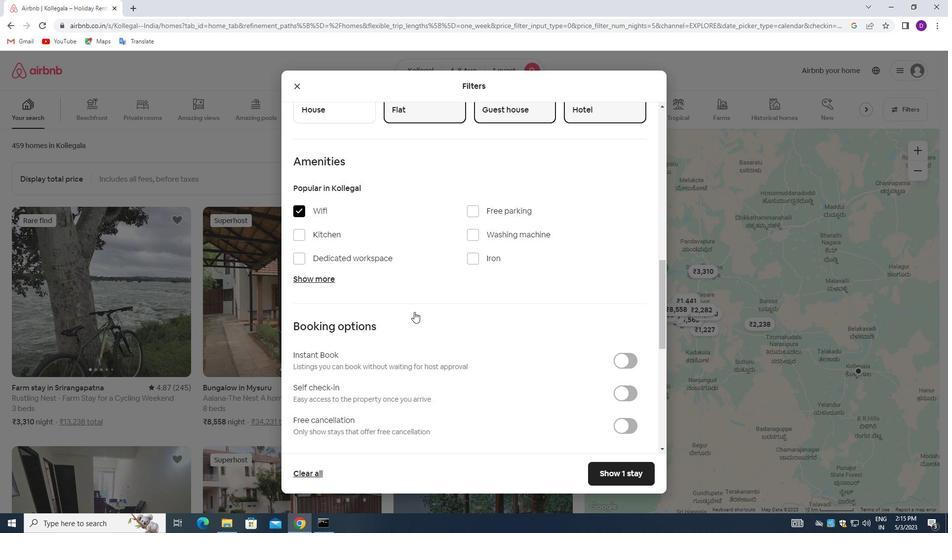 
Action: Mouse scrolled (414, 311) with delta (0, 0)
Screenshot: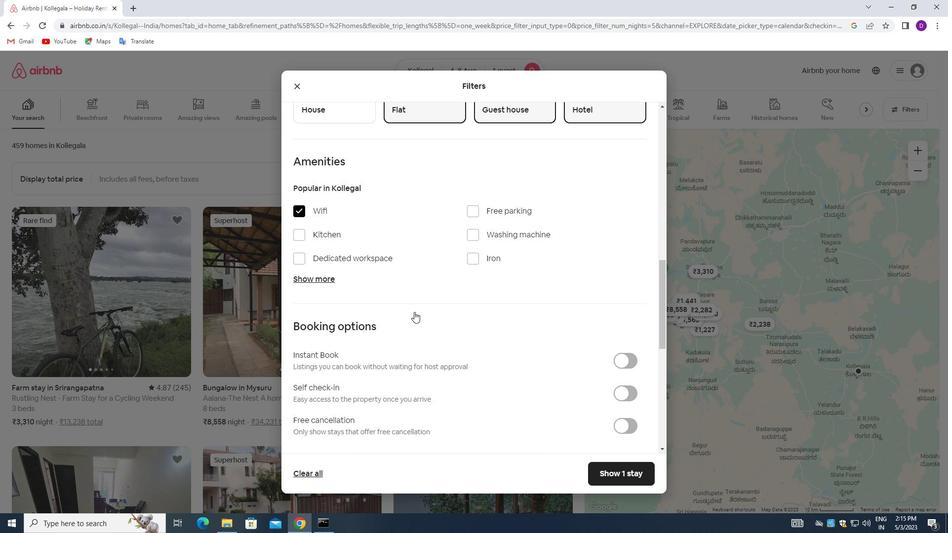 
Action: Mouse moved to (619, 297)
Screenshot: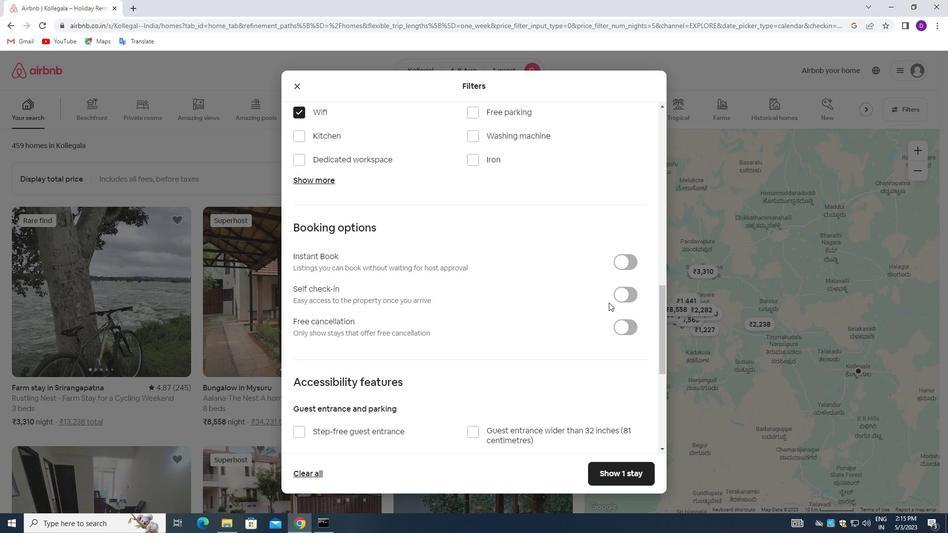 
Action: Mouse pressed left at (619, 297)
Screenshot: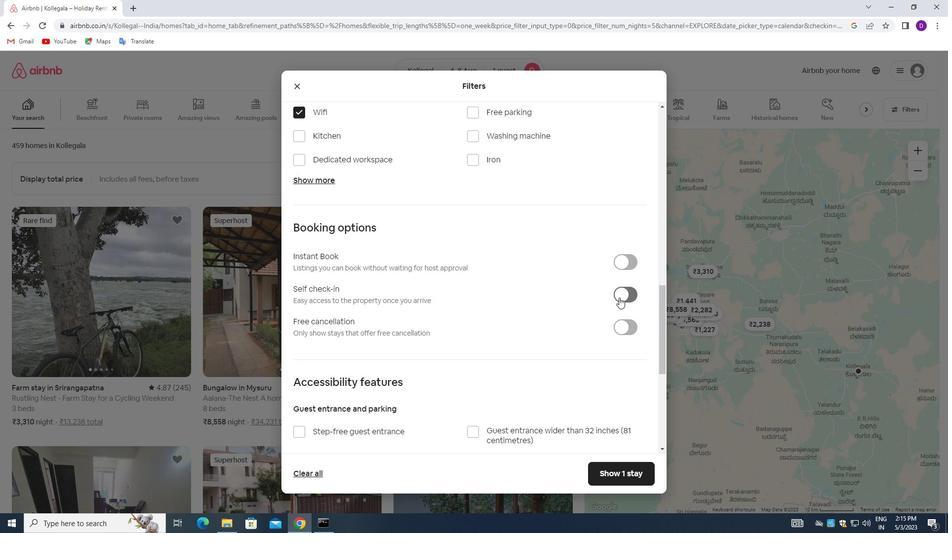 
Action: Mouse moved to (427, 326)
Screenshot: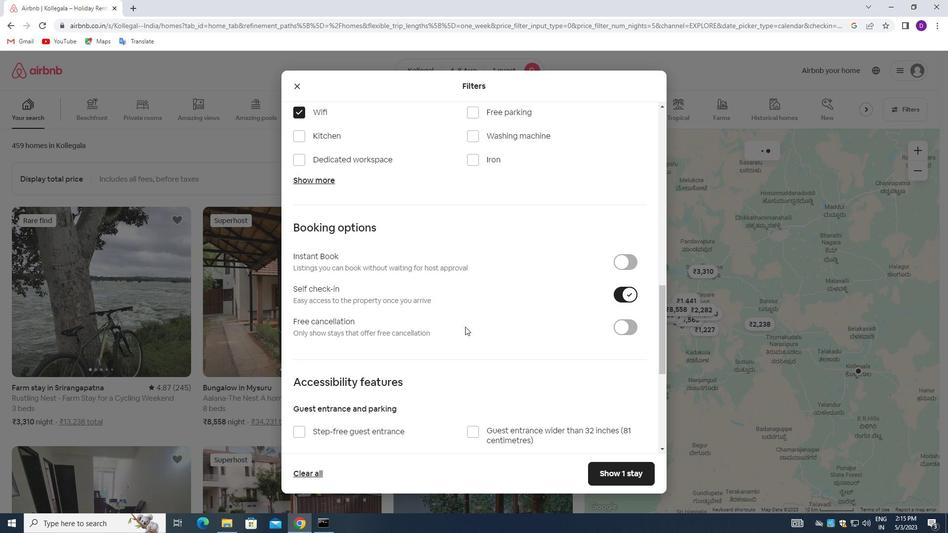 
Action: Mouse scrolled (427, 325) with delta (0, 0)
Screenshot: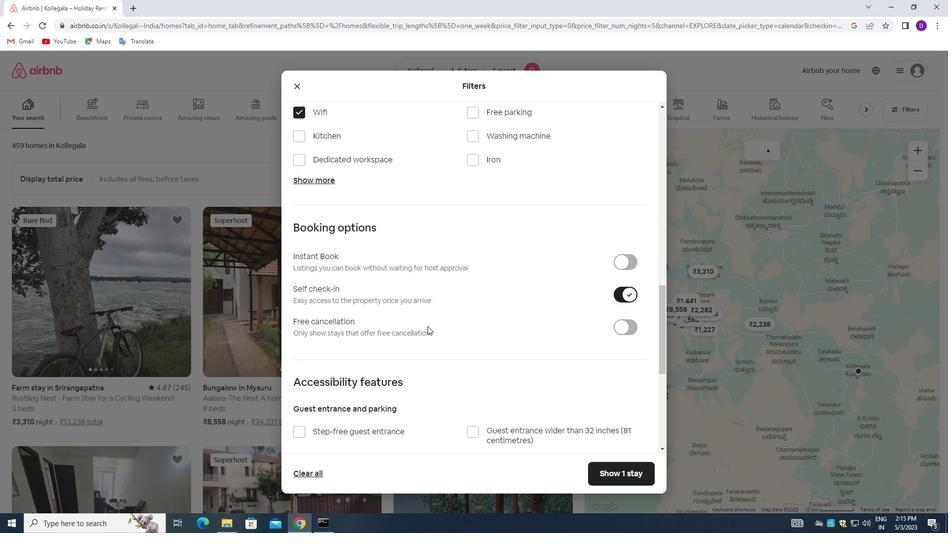 
Action: Mouse scrolled (427, 325) with delta (0, 0)
Screenshot: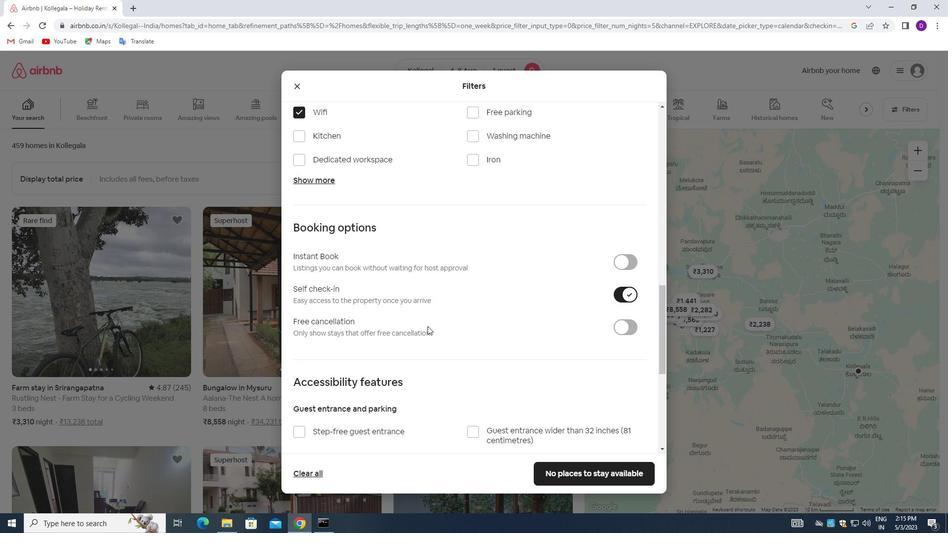 
Action: Mouse scrolled (427, 325) with delta (0, 0)
Screenshot: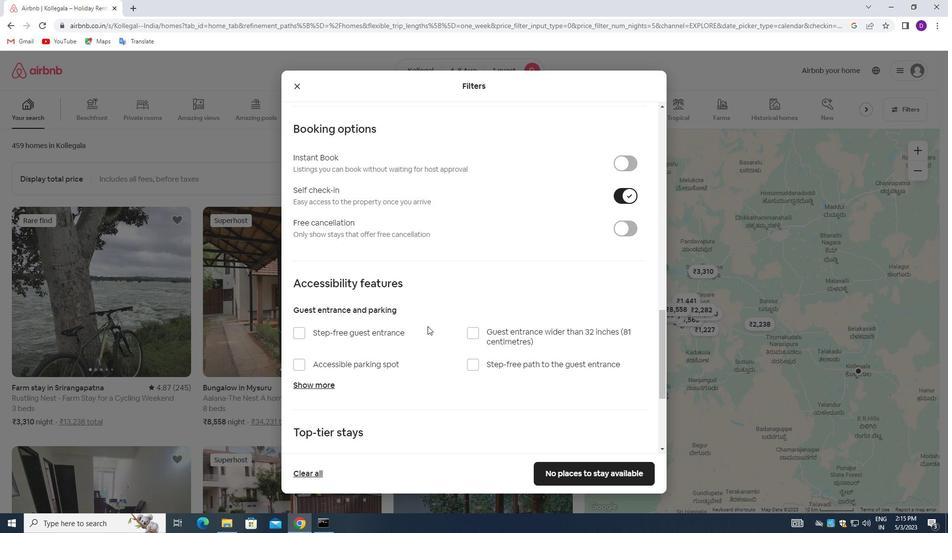
Action: Mouse moved to (427, 332)
Screenshot: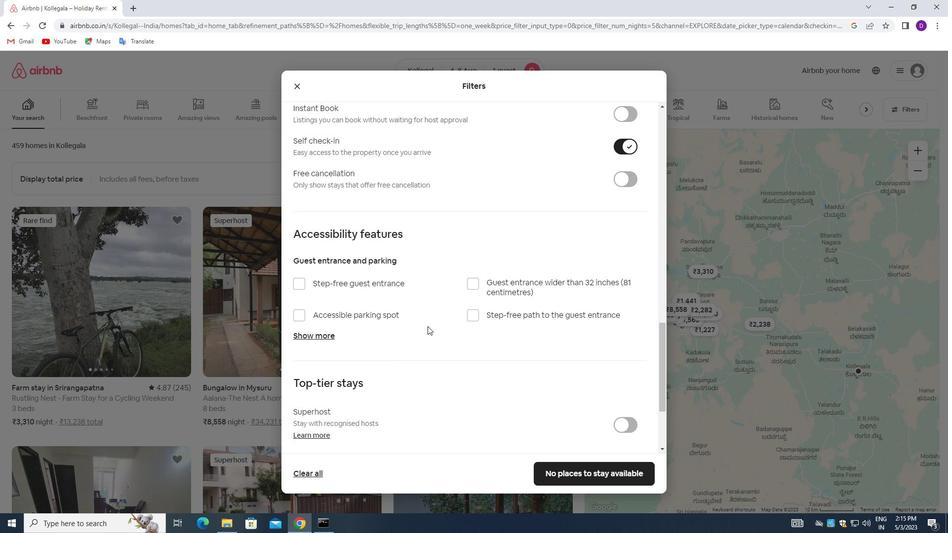 
Action: Mouse scrolled (427, 331) with delta (0, 0)
Screenshot: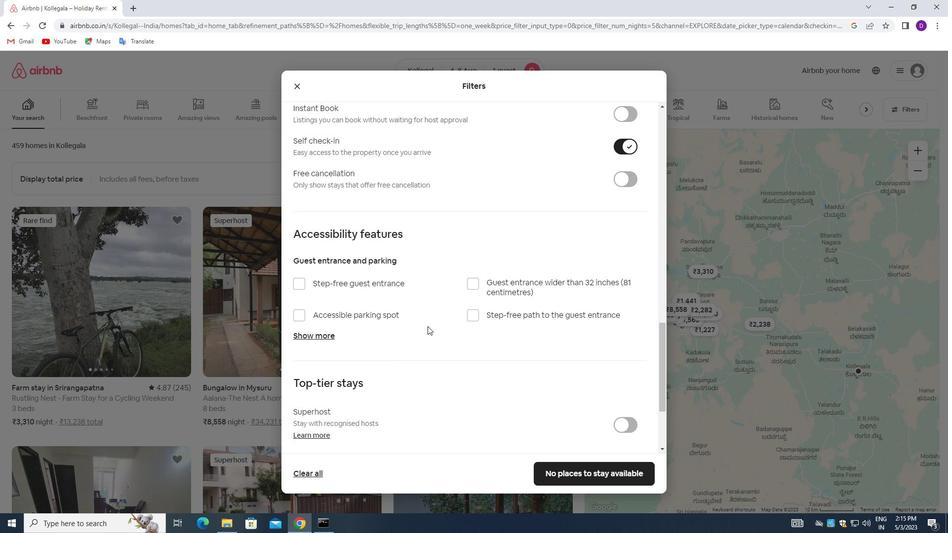 
Action: Mouse moved to (426, 332)
Screenshot: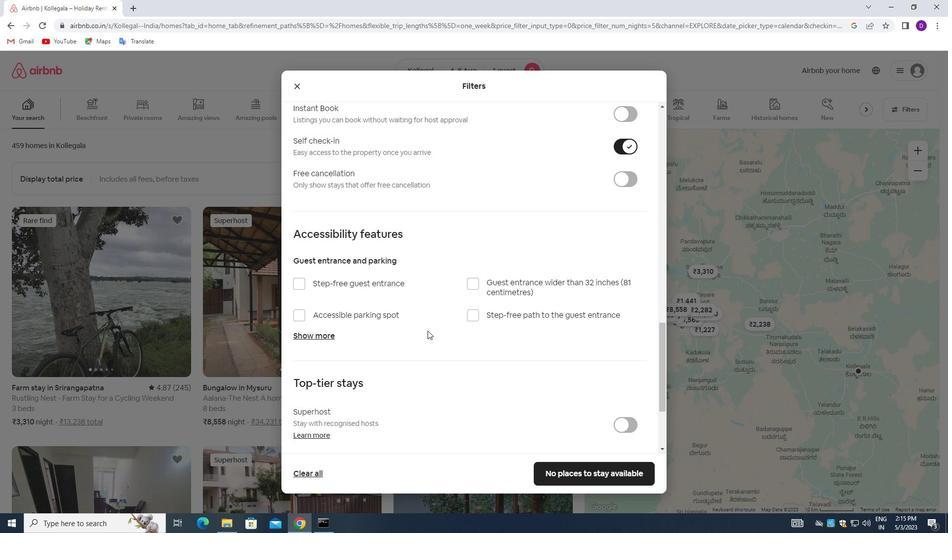 
Action: Mouse scrolled (426, 332) with delta (0, 0)
Screenshot: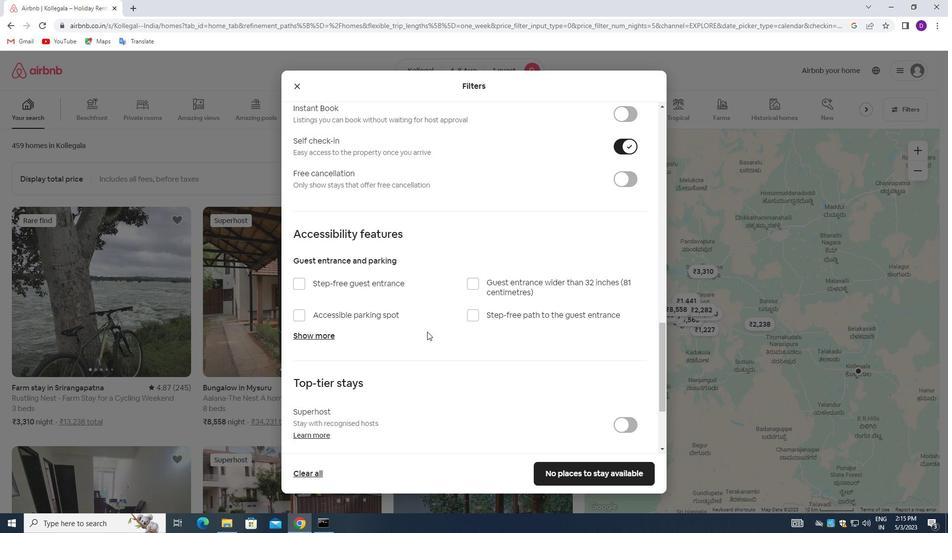 
Action: Mouse scrolled (426, 332) with delta (0, 0)
Screenshot: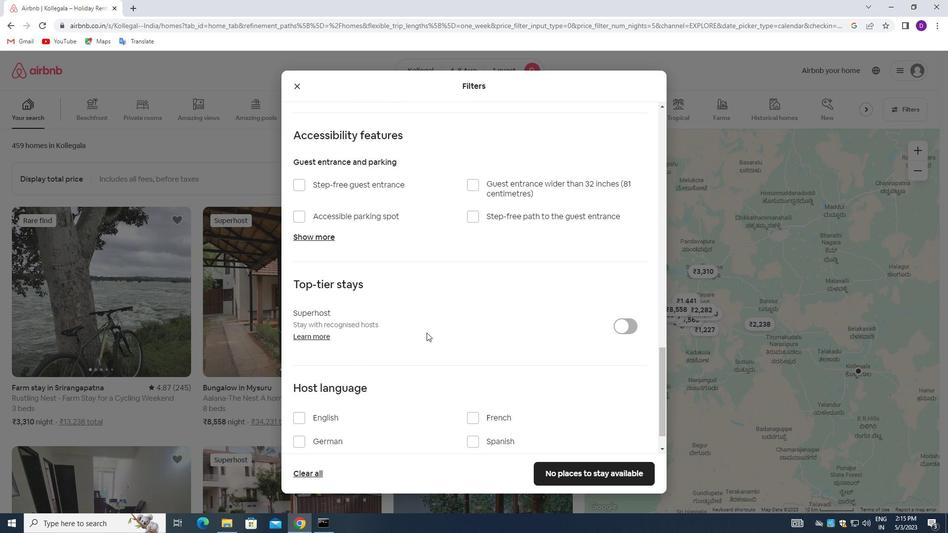 
Action: Mouse moved to (426, 337)
Screenshot: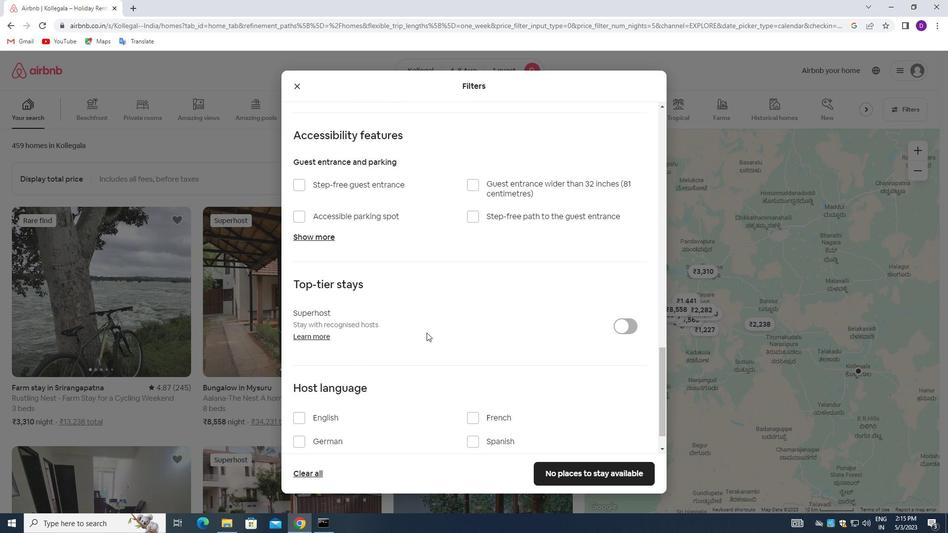 
Action: Mouse scrolled (426, 337) with delta (0, 0)
Screenshot: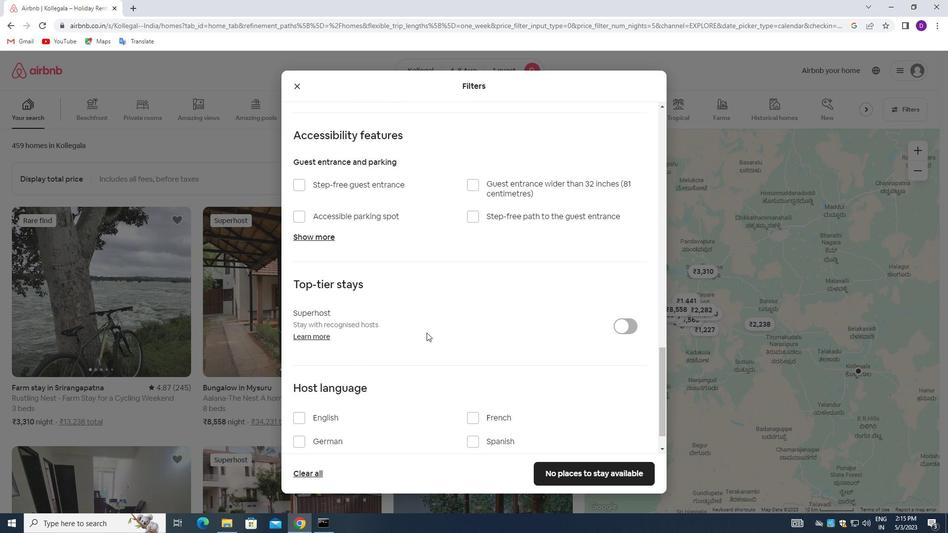 
Action: Mouse moved to (412, 360)
Screenshot: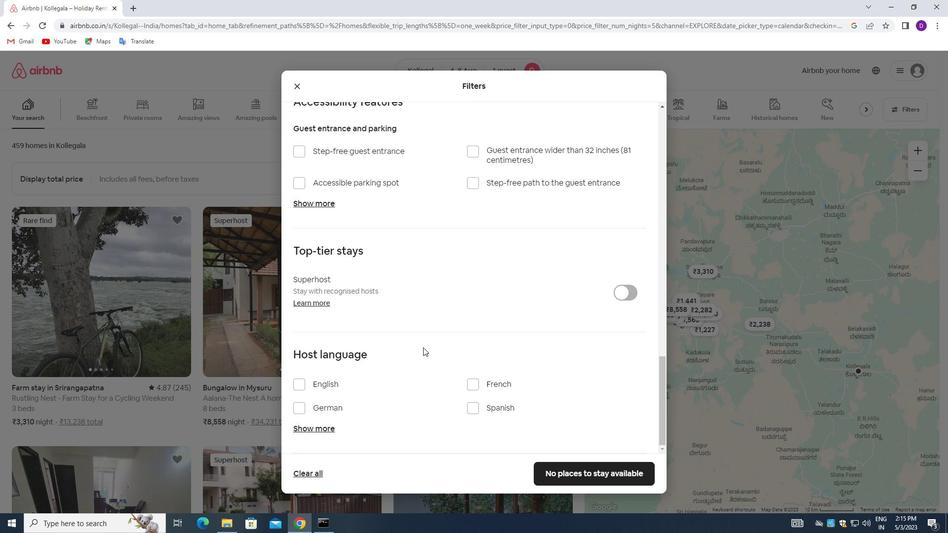 
Action: Mouse scrolled (412, 359) with delta (0, 0)
Screenshot: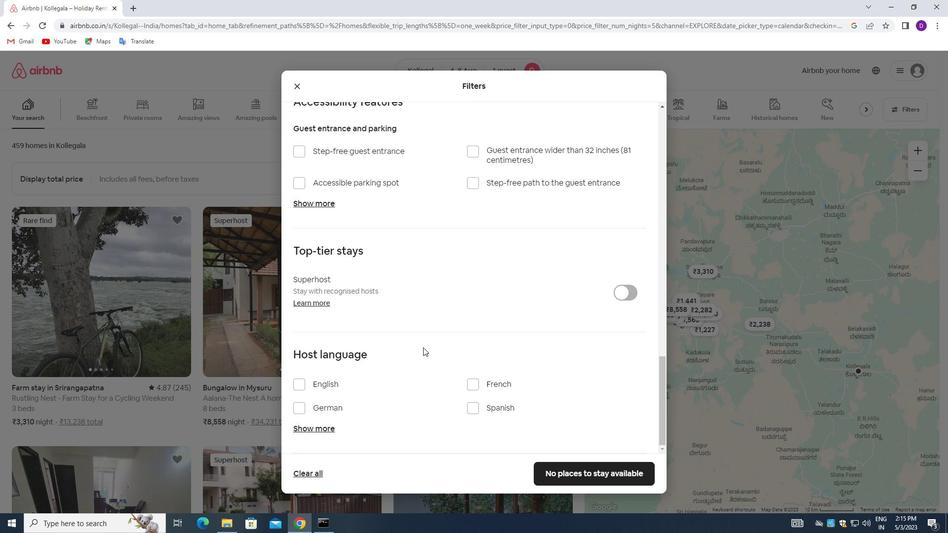 
Action: Mouse moved to (407, 366)
Screenshot: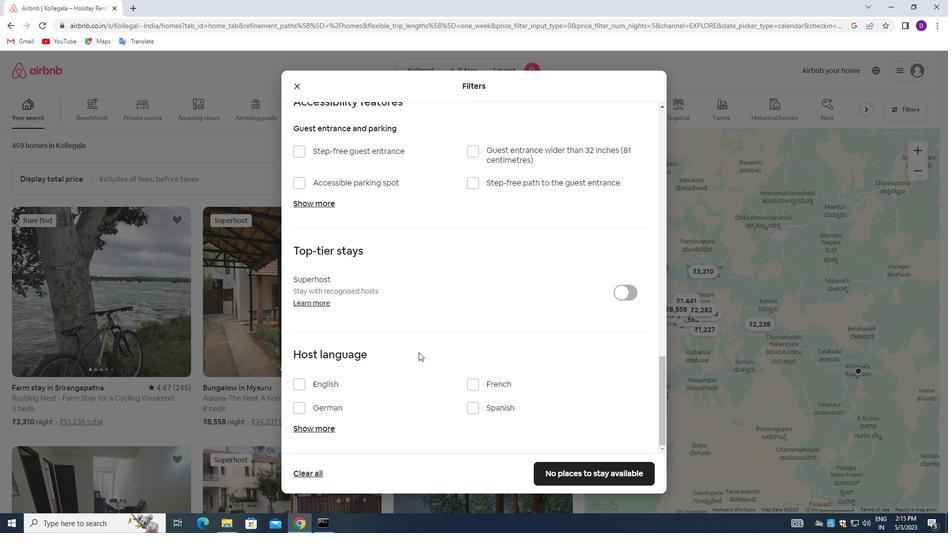 
Action: Mouse scrolled (407, 365) with delta (0, 0)
Screenshot: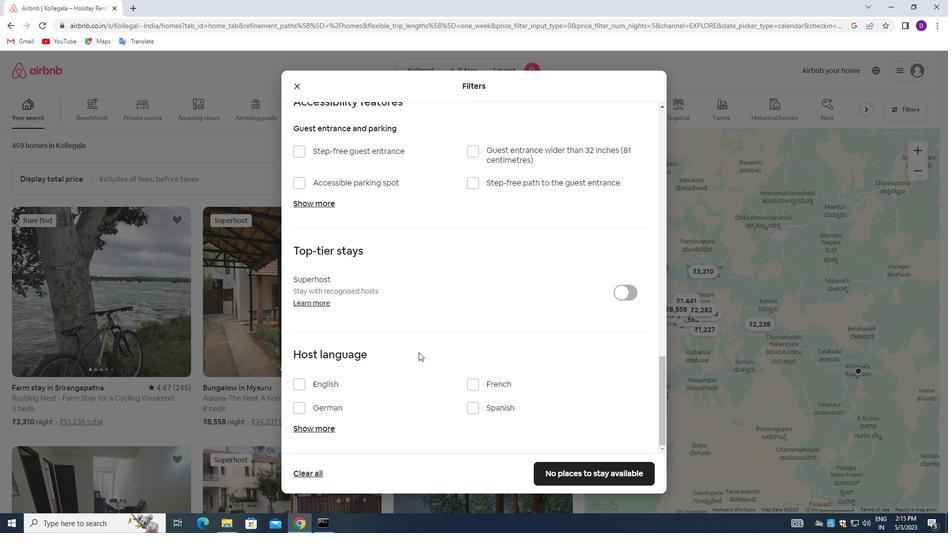 
Action: Mouse moved to (299, 387)
Screenshot: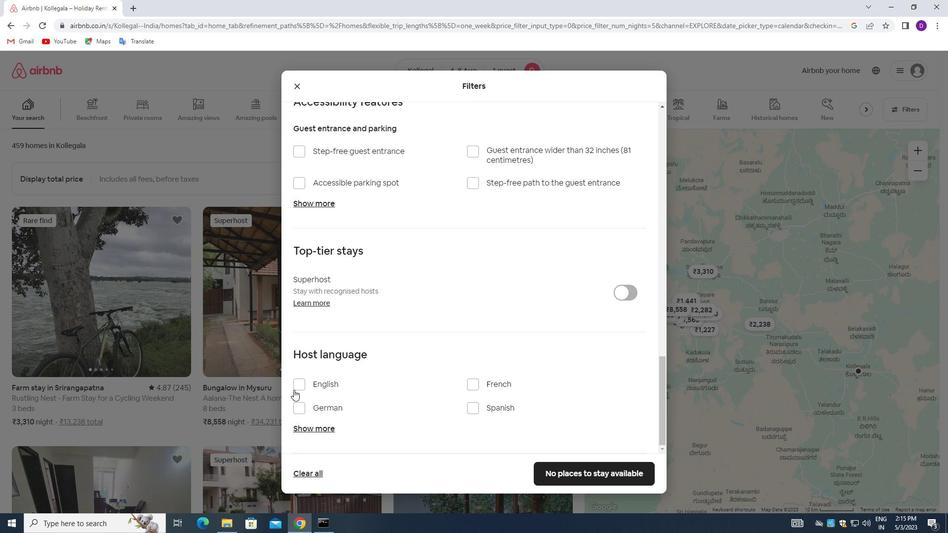 
Action: Mouse pressed left at (299, 387)
Screenshot: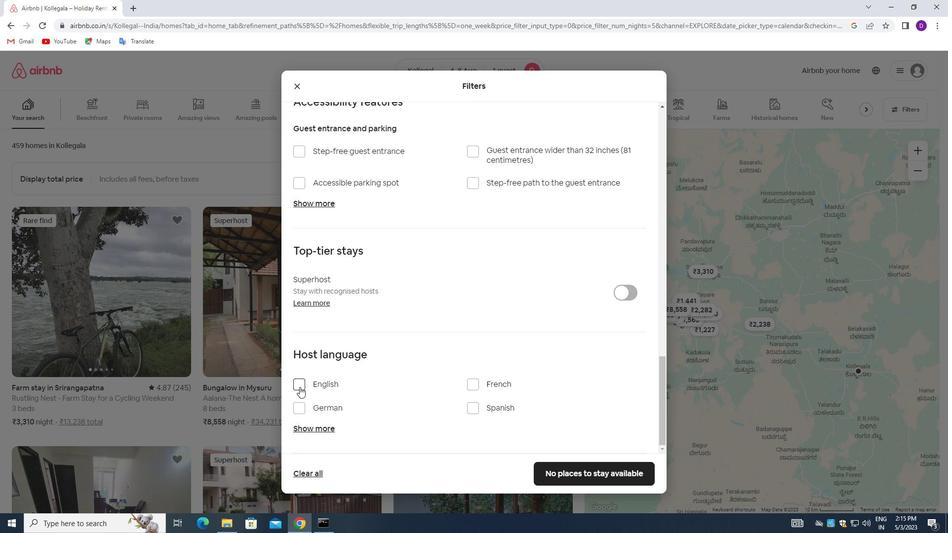
Action: Mouse moved to (587, 470)
Screenshot: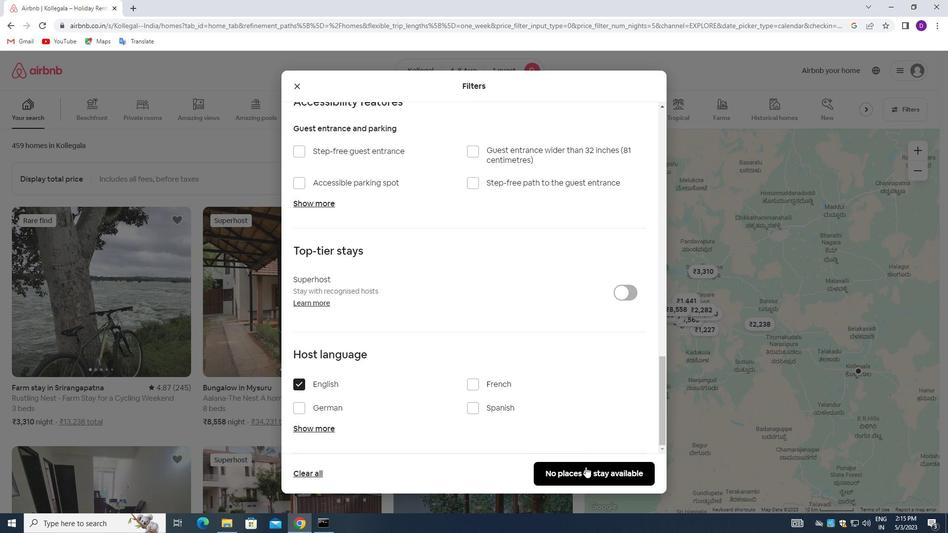
Action: Mouse pressed left at (587, 470)
Screenshot: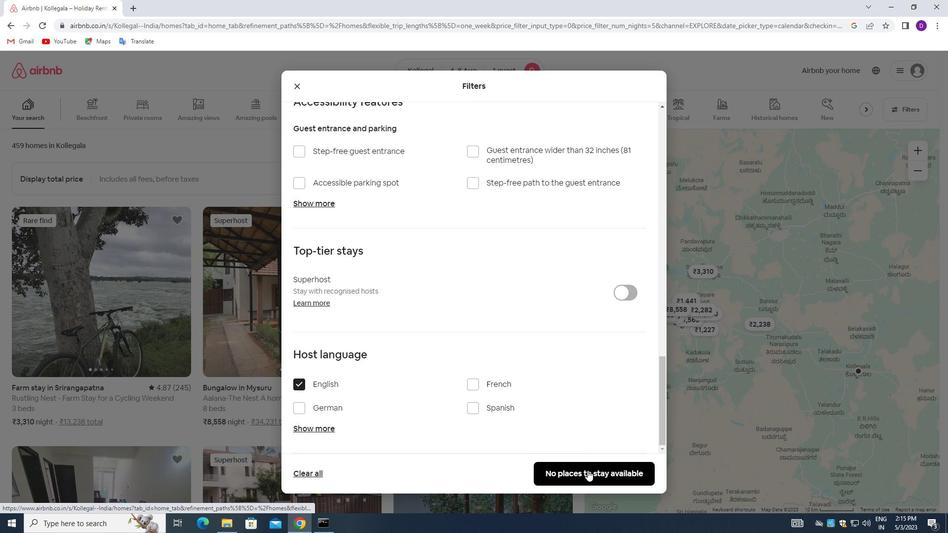 
Action: Mouse moved to (579, 465)
Screenshot: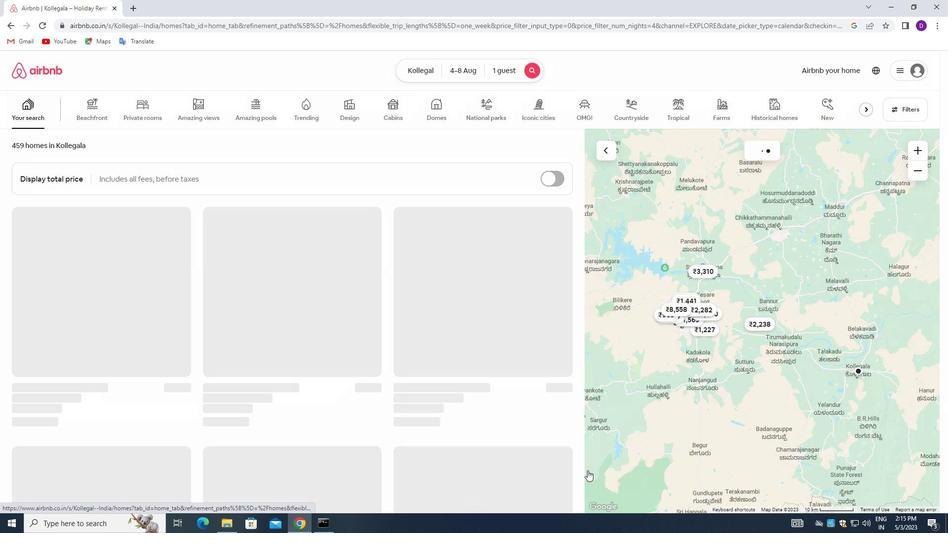 
